 Task: Reply to email with the signature Bailey Nelson with the subject 'Congratulations' from softage.1@softage.net with the message 'Can you please provide more information about the new safety regulations?' with CC to softage.2@softage.net with an attached document Financial_report.xlsx
Action: Mouse moved to (1141, 185)
Screenshot: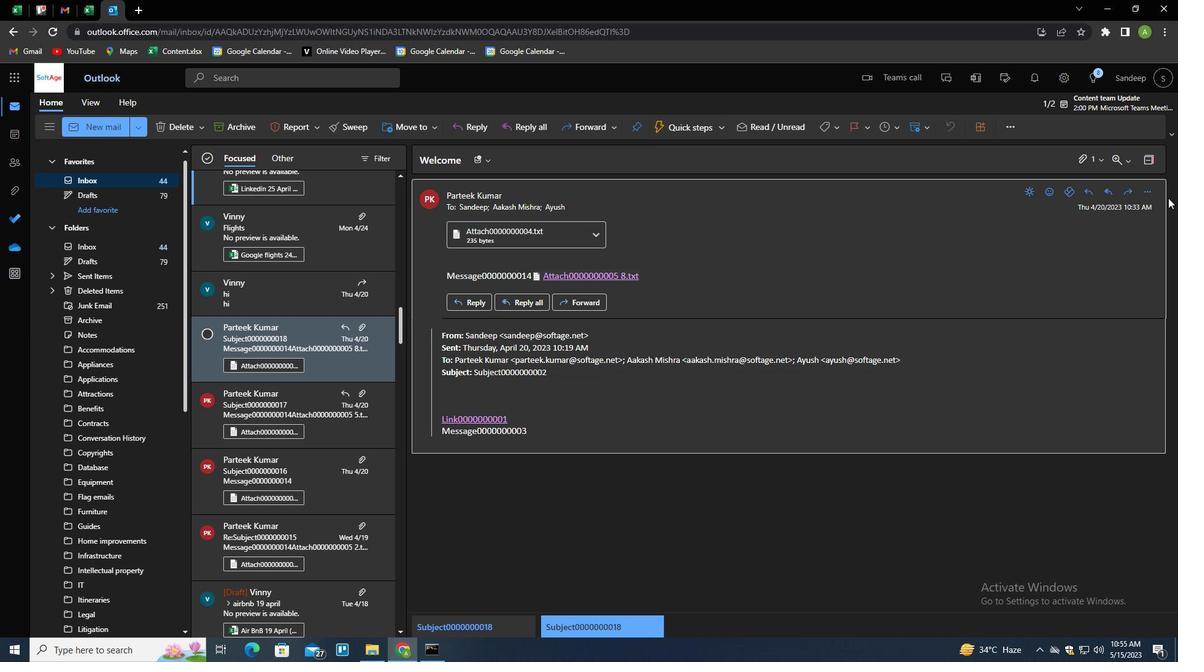 
Action: Mouse pressed left at (1141, 185)
Screenshot: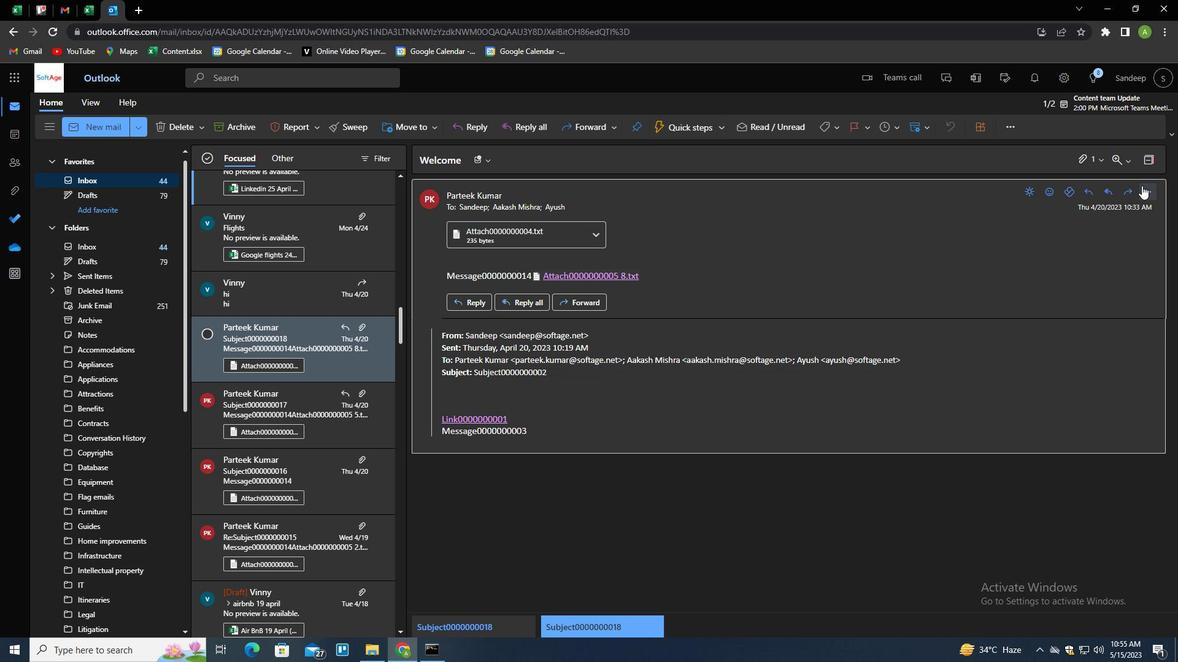 
Action: Mouse moved to (1074, 213)
Screenshot: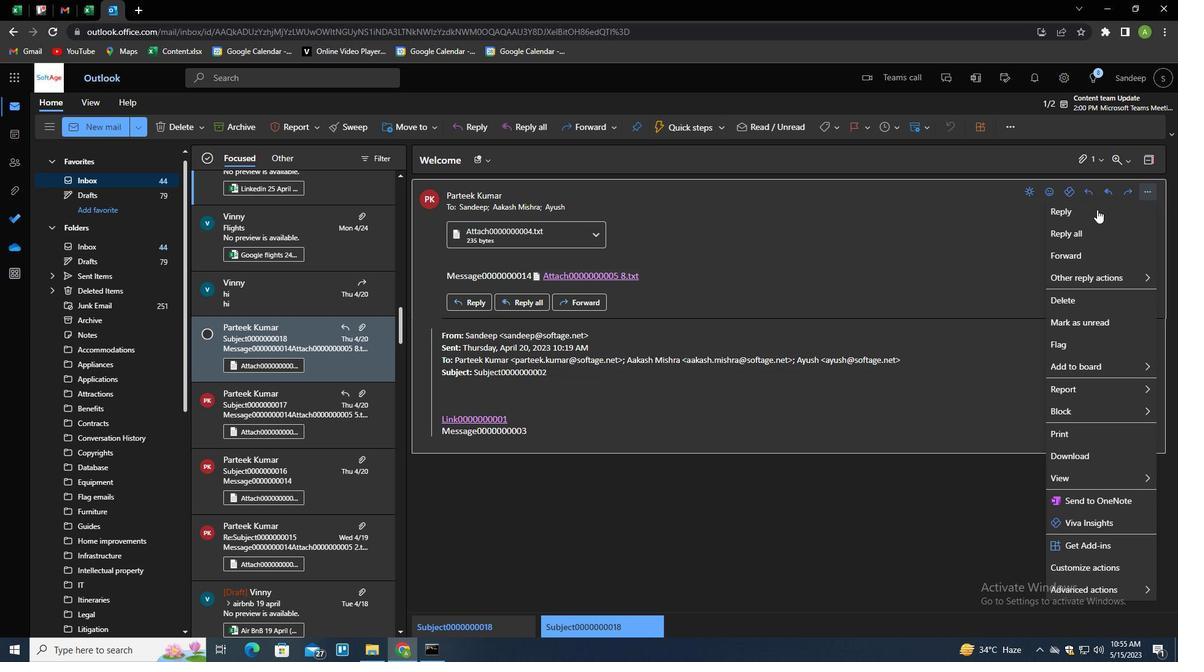
Action: Mouse pressed left at (1074, 213)
Screenshot: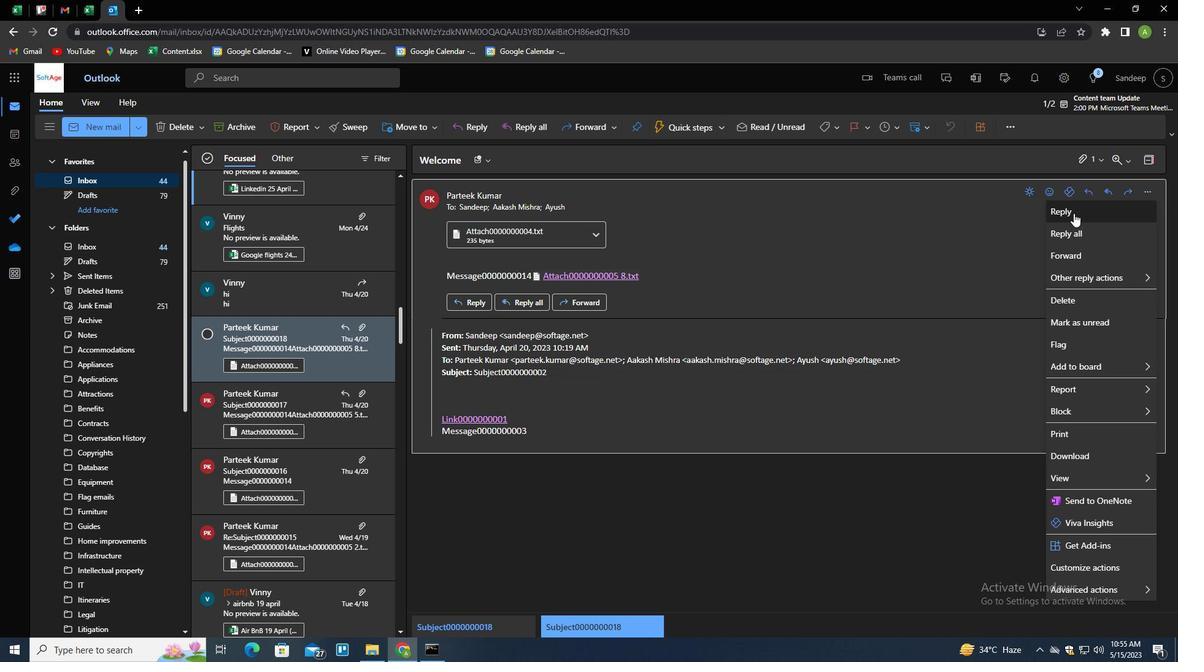 
Action: Mouse moved to (424, 352)
Screenshot: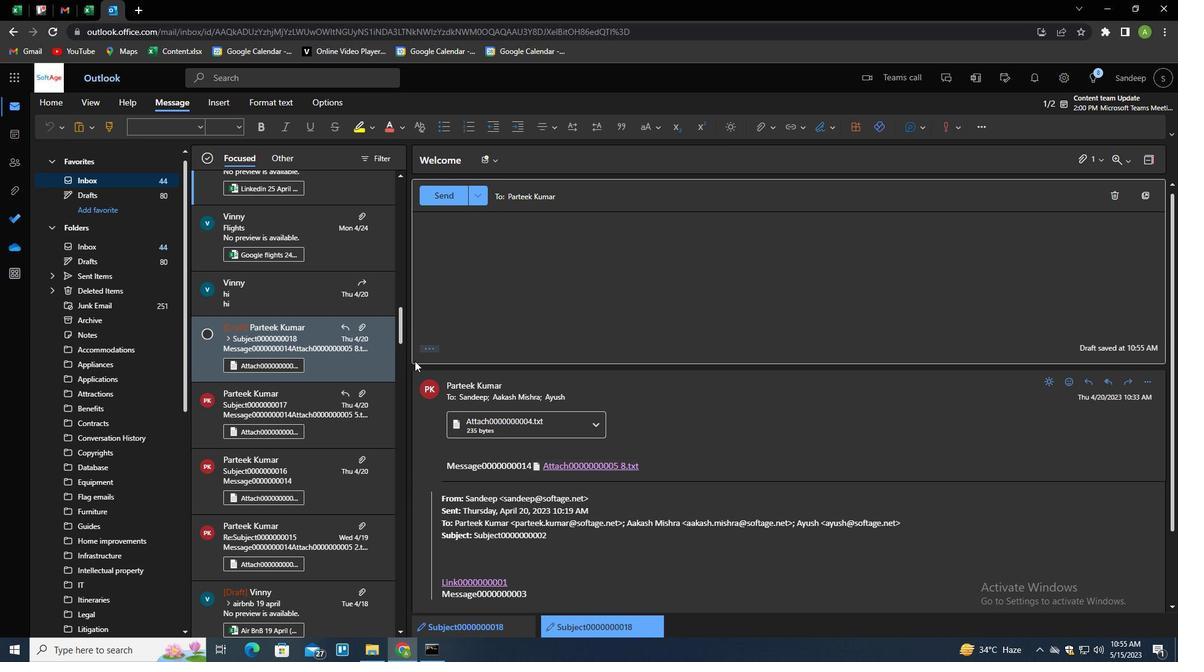 
Action: Mouse pressed left at (424, 352)
Screenshot: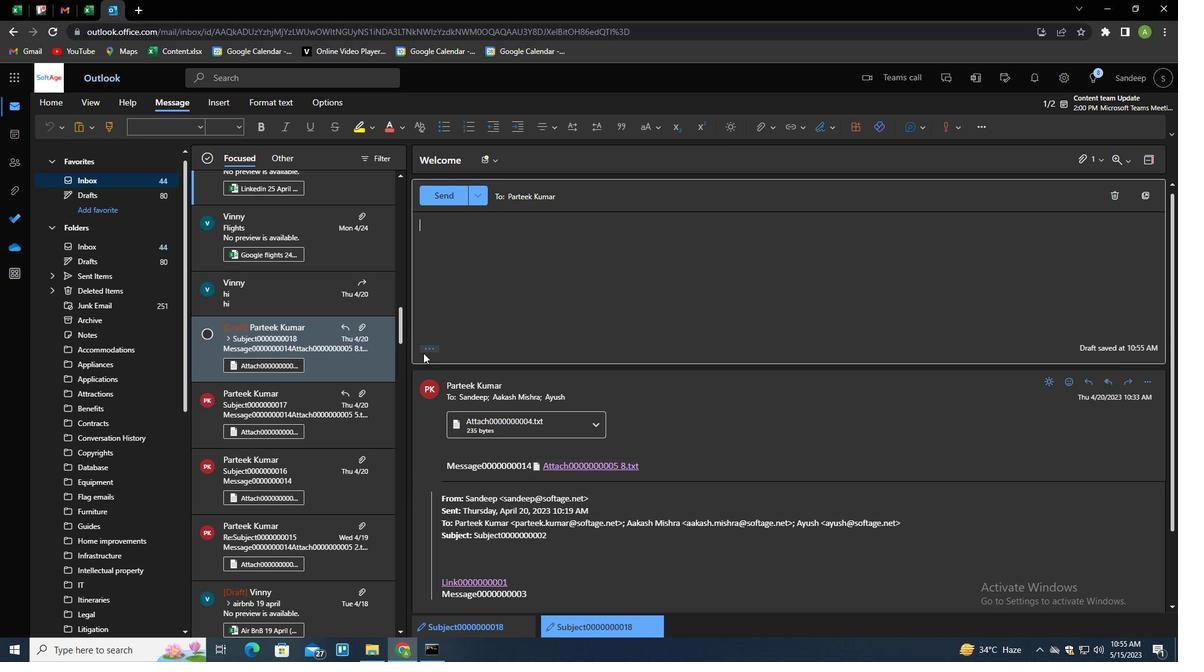 
Action: Mouse moved to (426, 349)
Screenshot: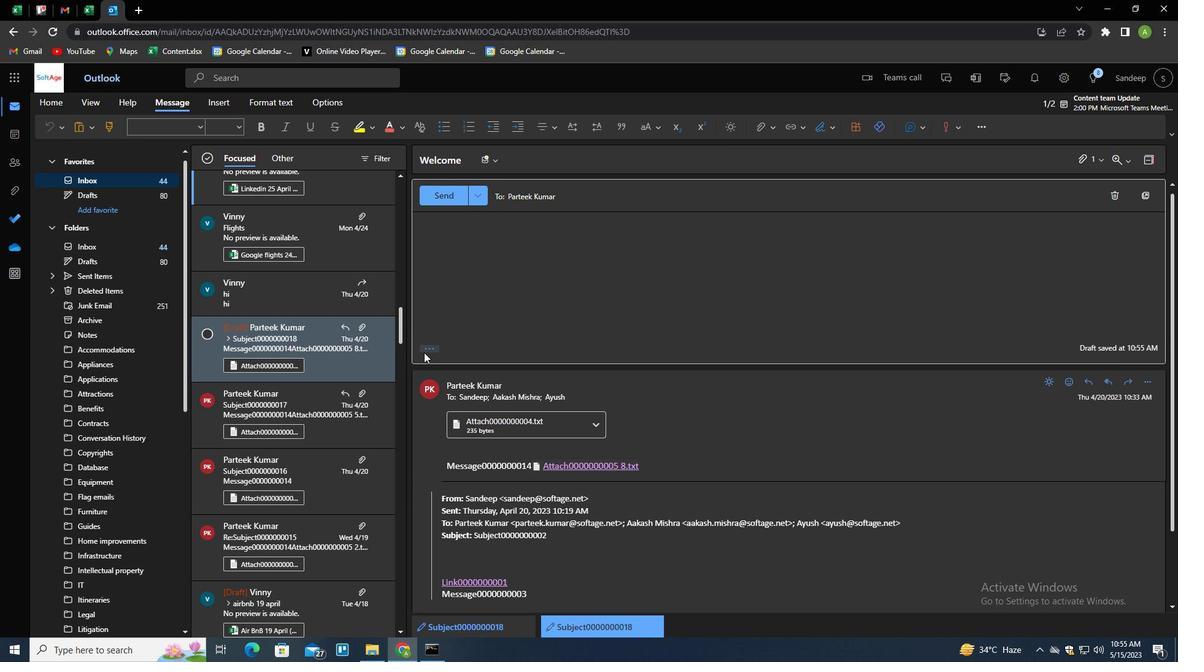 
Action: Mouse pressed left at (426, 349)
Screenshot: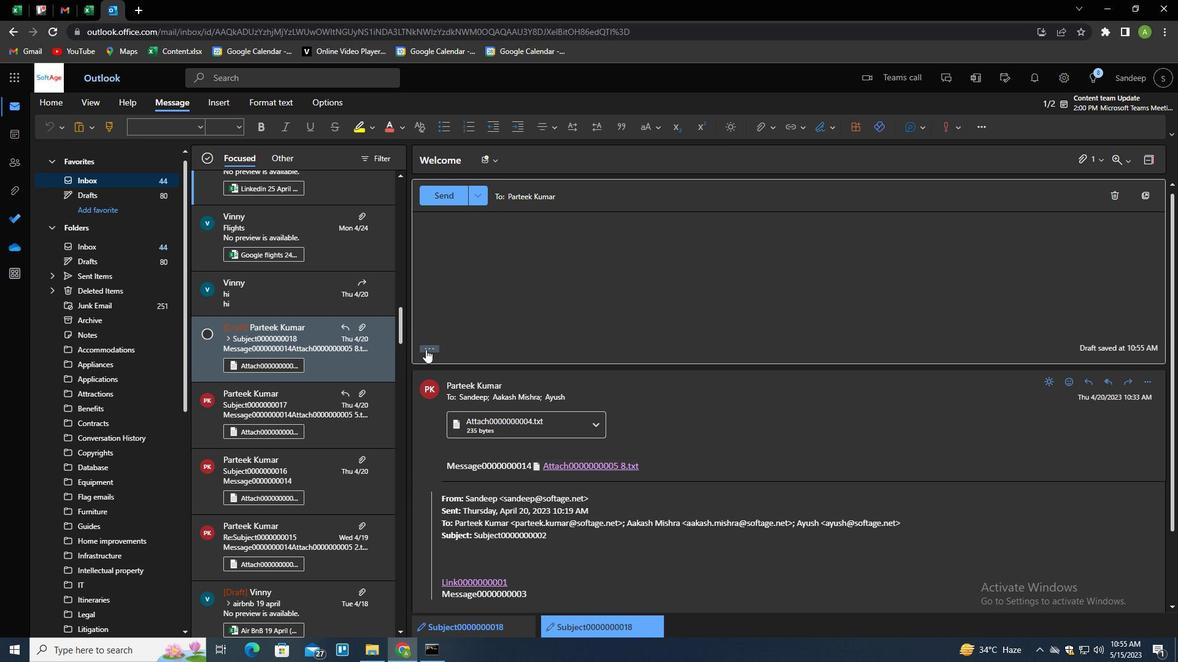 
Action: Mouse moved to (826, 130)
Screenshot: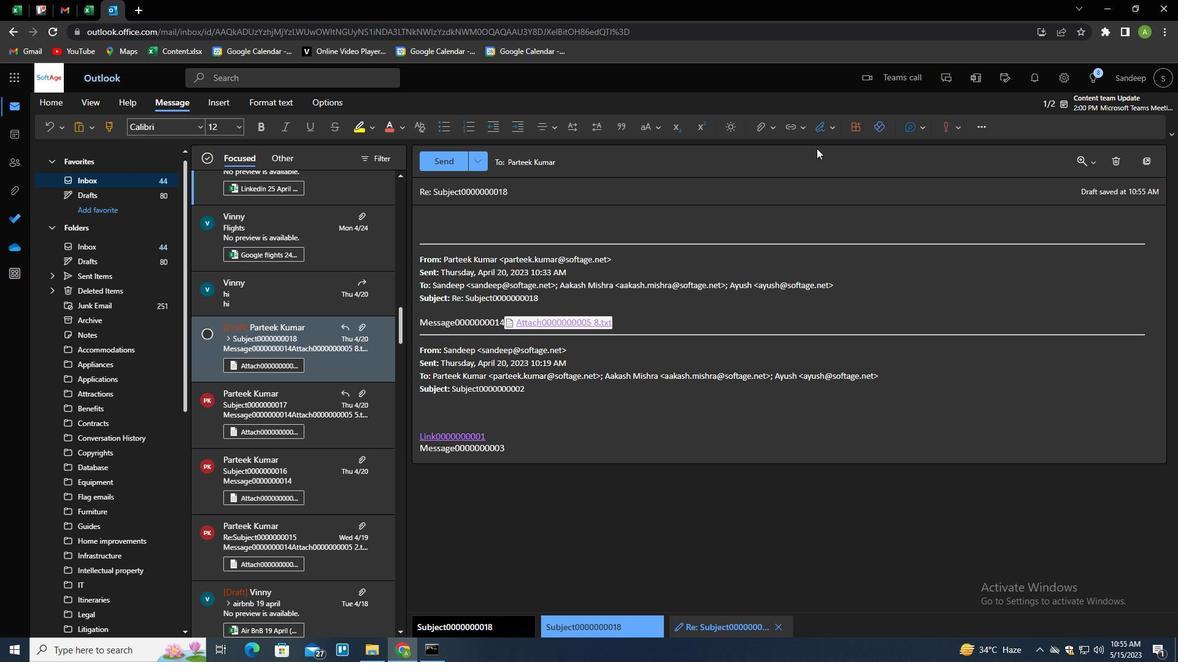 
Action: Mouse pressed left at (826, 130)
Screenshot: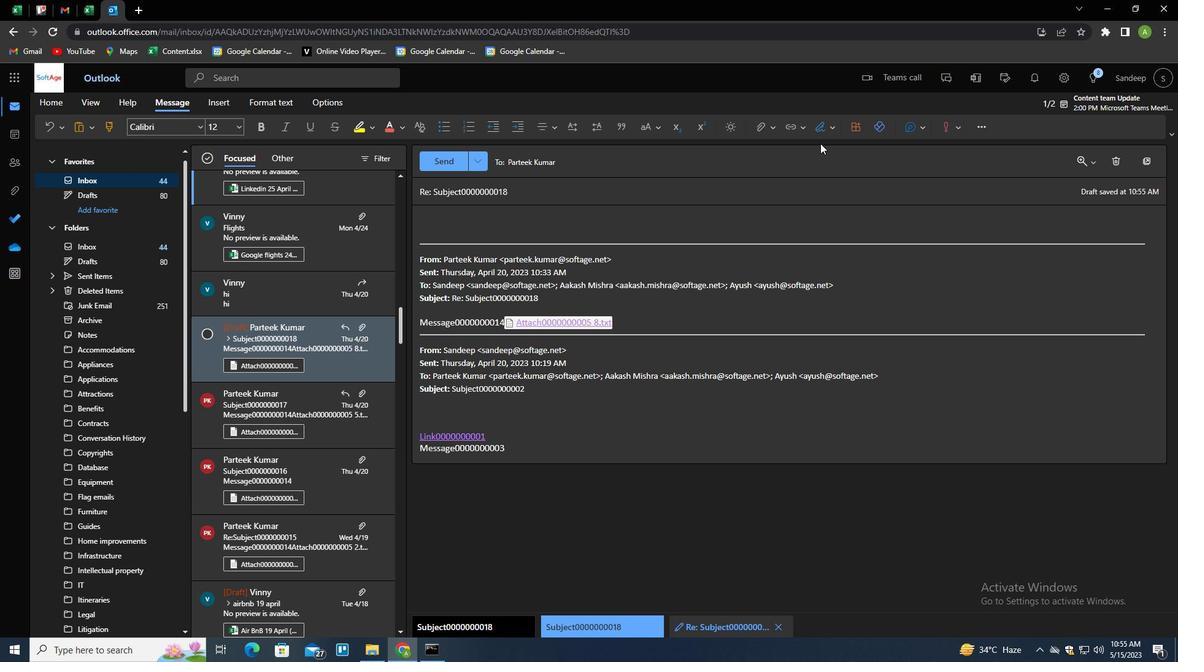 
Action: Mouse moved to (809, 173)
Screenshot: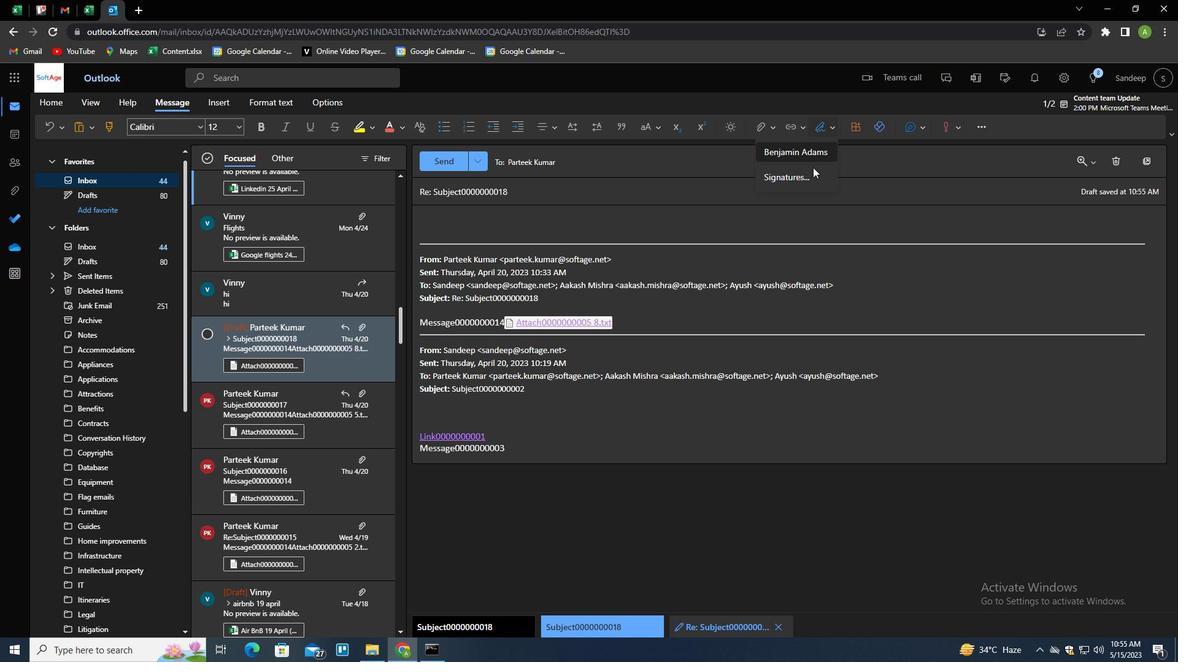 
Action: Mouse pressed left at (809, 173)
Screenshot: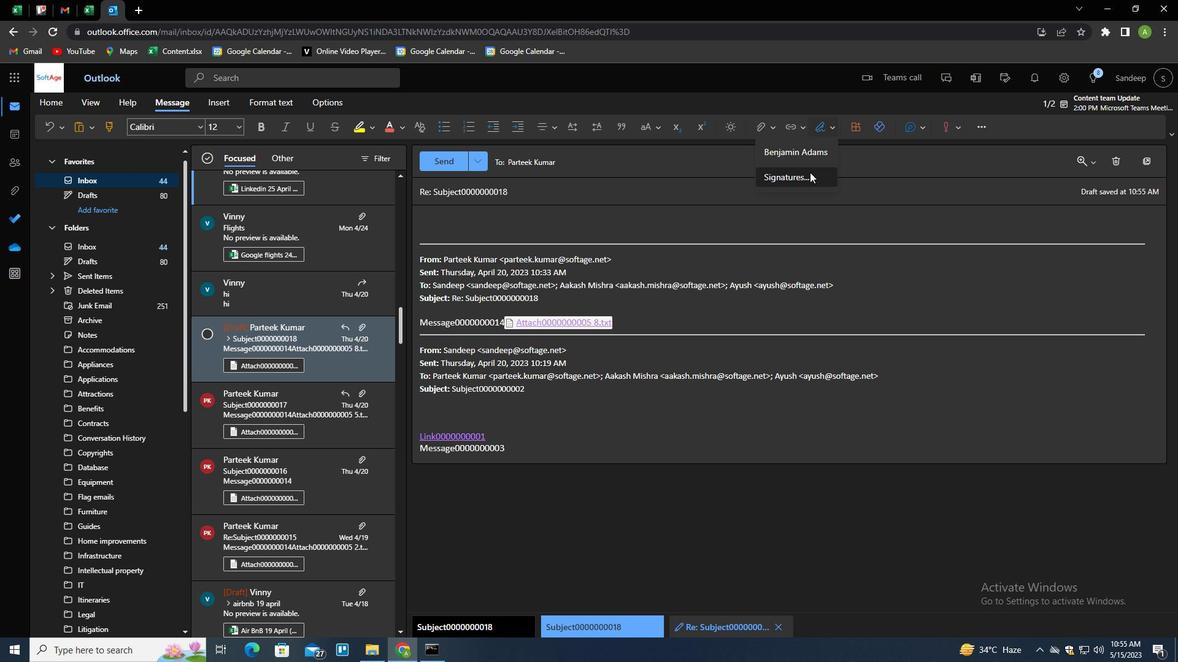 
Action: Mouse moved to (818, 217)
Screenshot: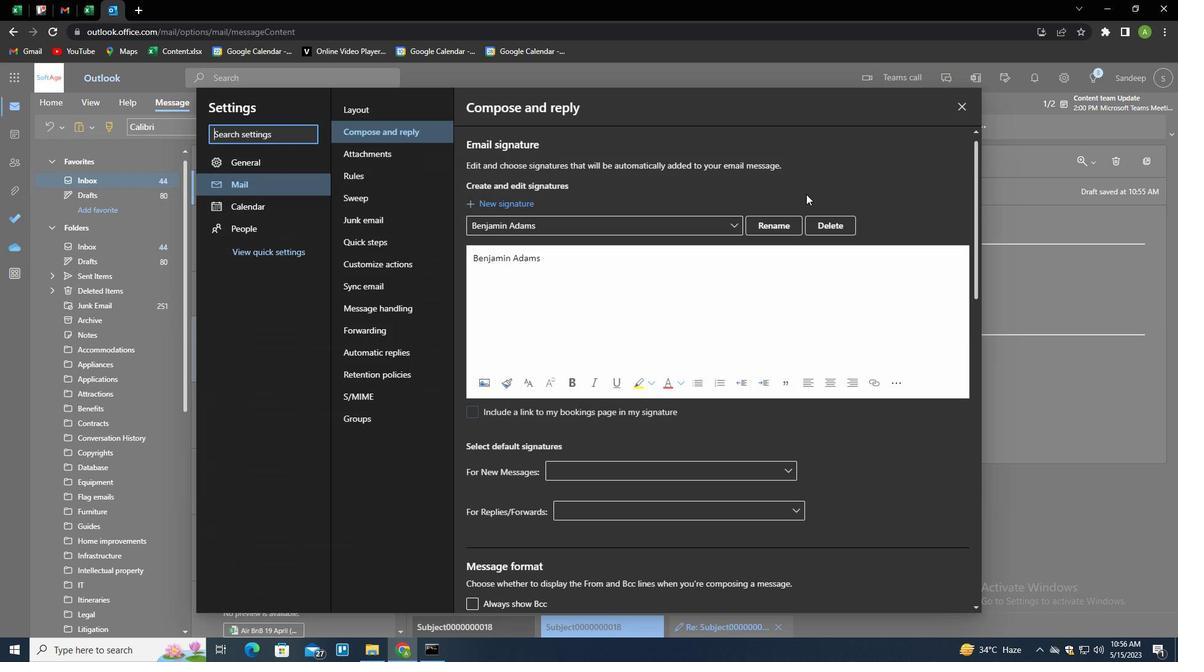 
Action: Mouse pressed left at (818, 217)
Screenshot: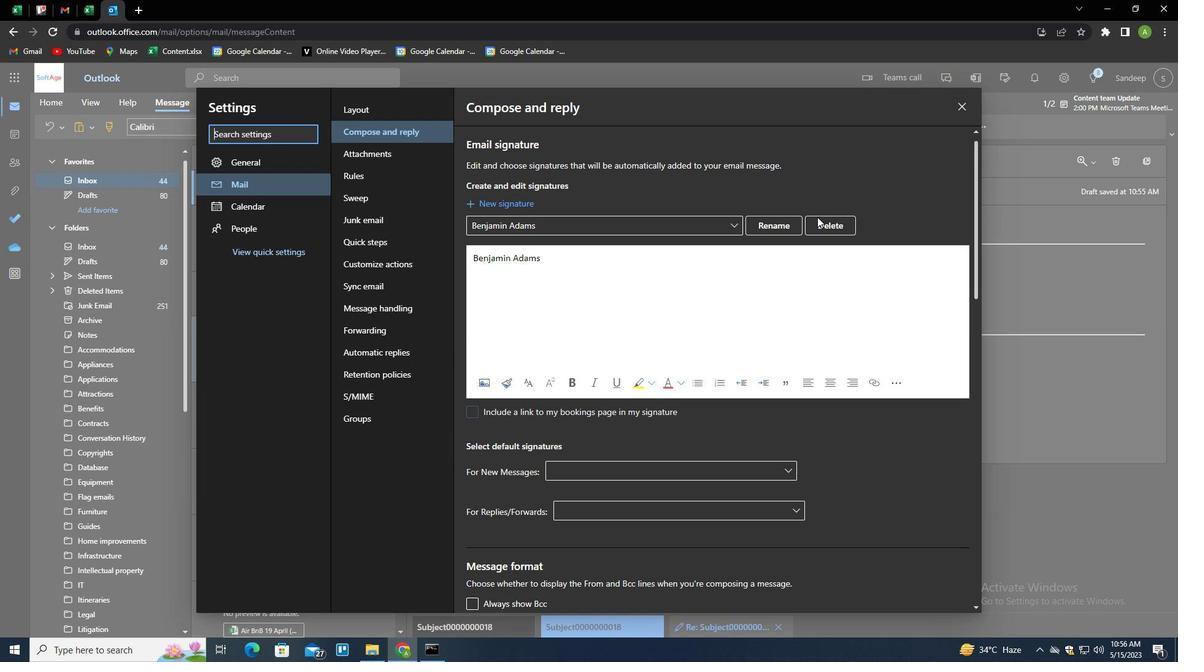
Action: Mouse moved to (820, 224)
Screenshot: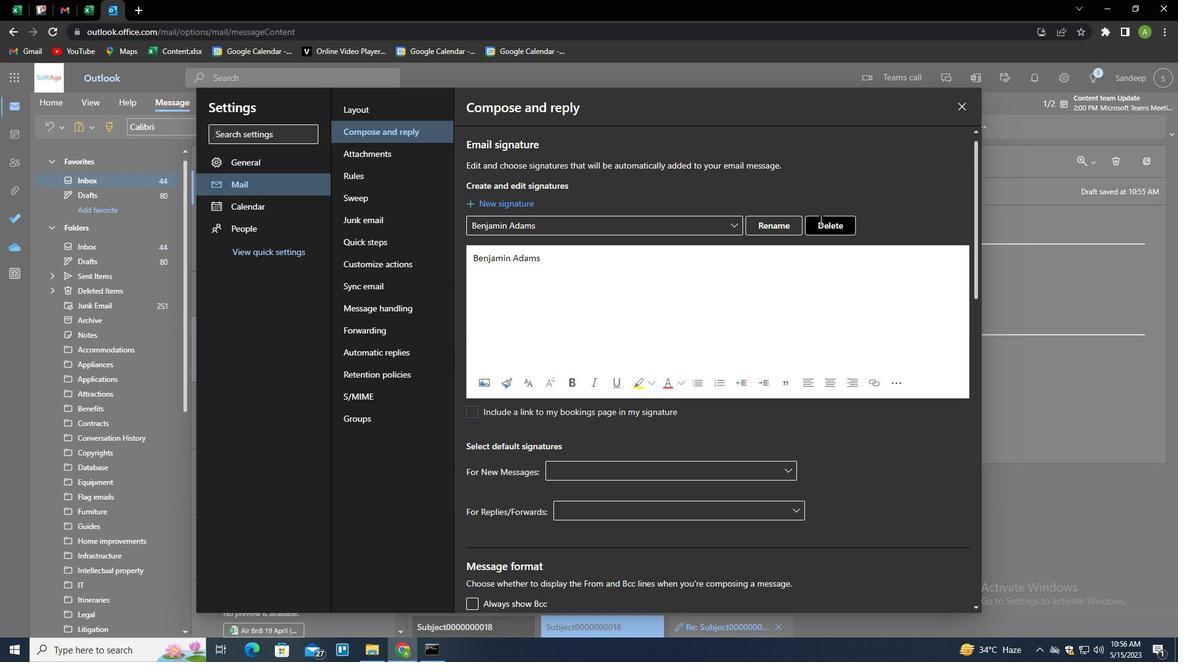 
Action: Mouse pressed left at (820, 224)
Screenshot: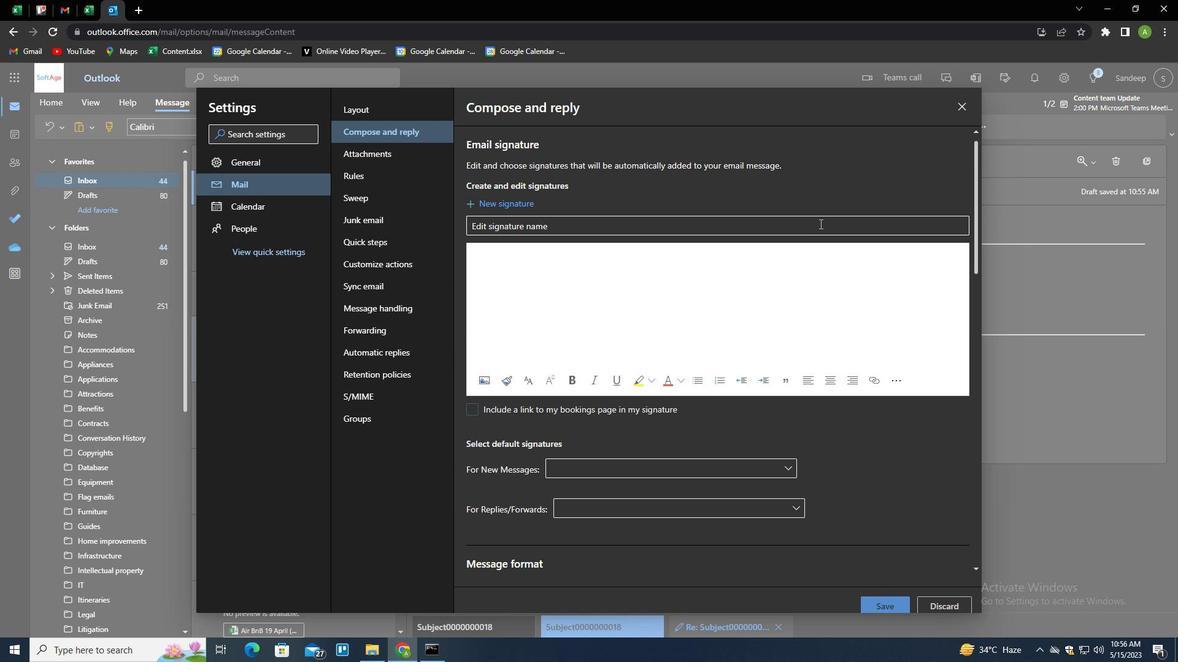 
Action: Key pressed <Key.shift>BAILEY<Key.space><Key.shift>NELSON<Key.tab><Key.shift><Key.shift><Key.shift><Key.shift><Key.shift><Key.shift><Key.shift><Key.shift><Key.shift><Key.shift><Key.shift><Key.shift><Key.shift><Key.shift><Key.shift><Key.shift><Key.shift><Key.shift><Key.shift><Key.shift><Key.shift><Key.shift><Key.shift><Key.shift><Key.shift>BAILEY<Key.space><Key.shift>NET<Key.backspace>LSOM<Key.backspace>N
Screenshot: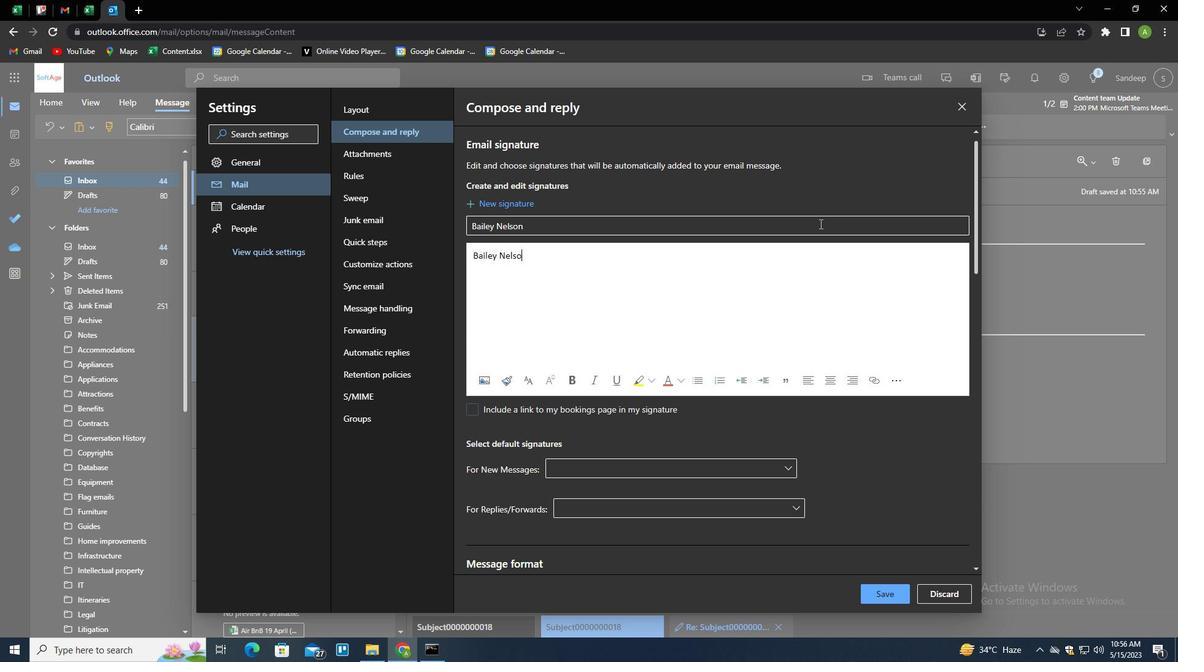 
Action: Mouse moved to (880, 592)
Screenshot: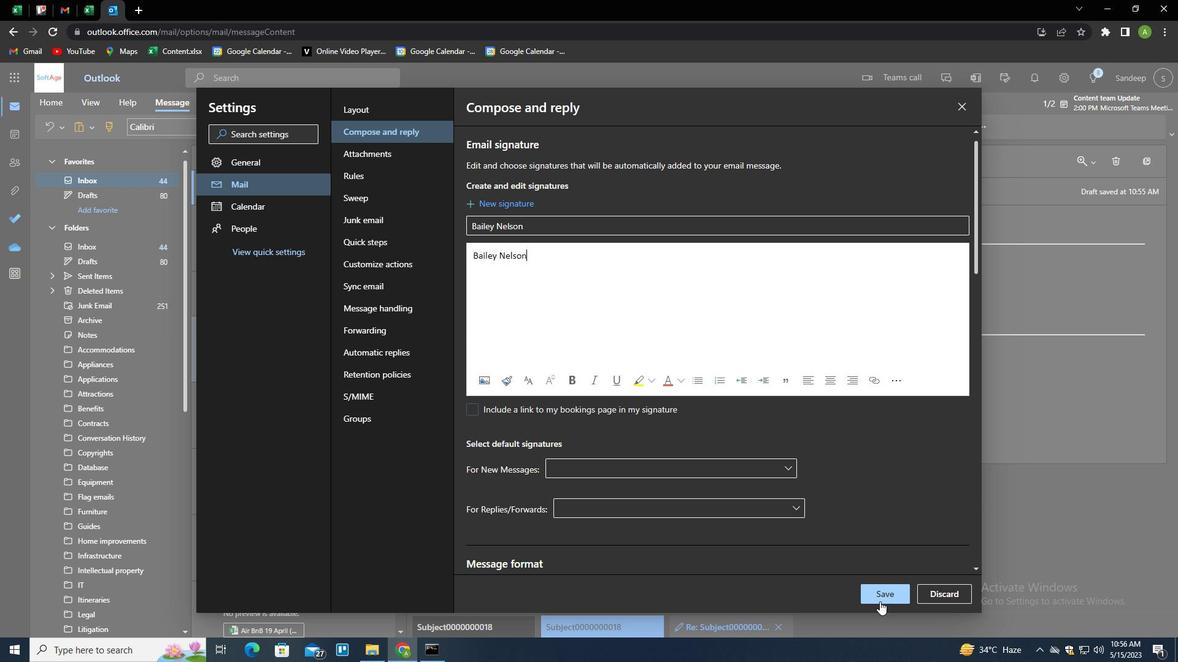 
Action: Mouse pressed left at (880, 592)
Screenshot: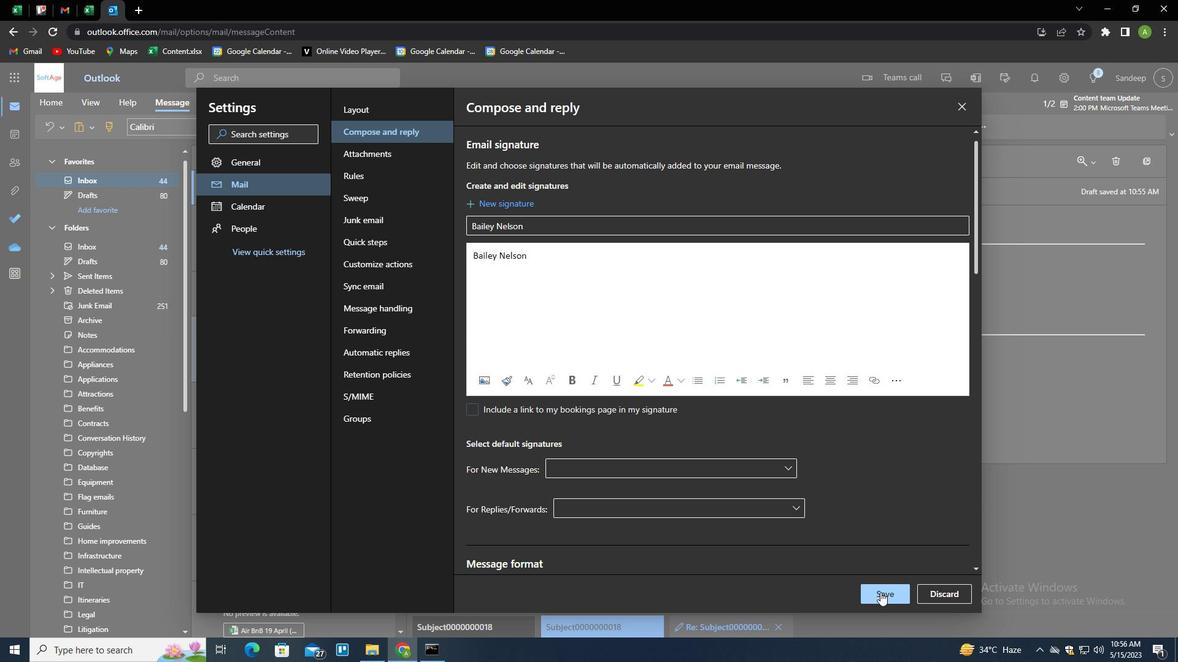 
Action: Mouse moved to (1044, 329)
Screenshot: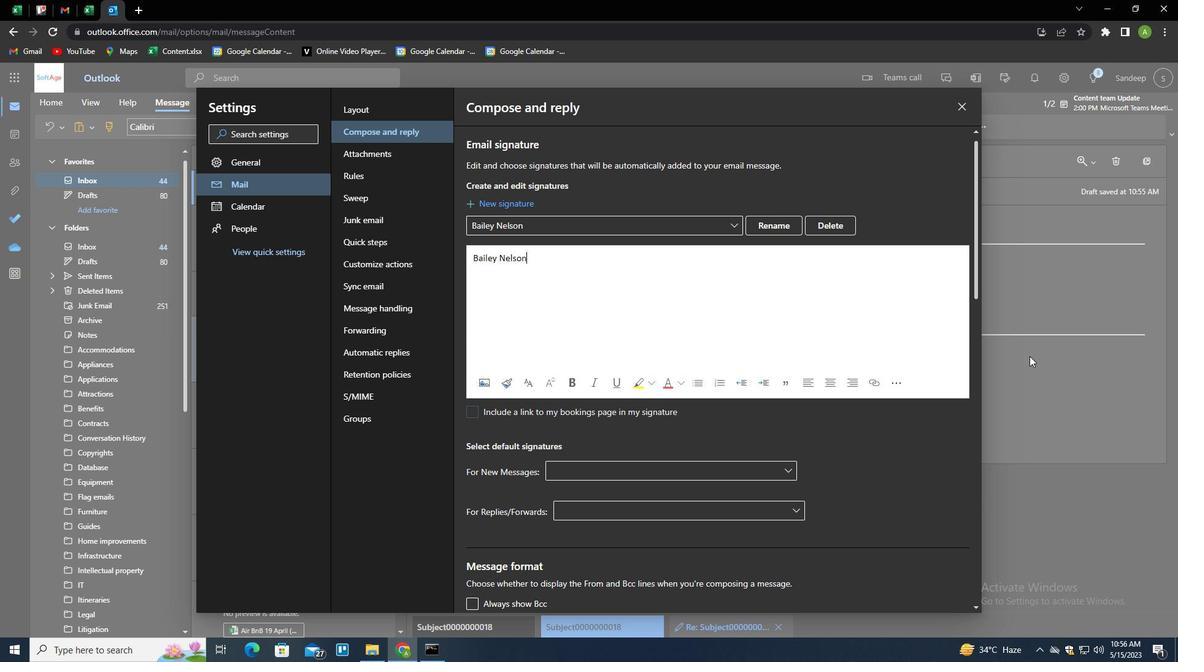 
Action: Mouse pressed left at (1044, 329)
Screenshot: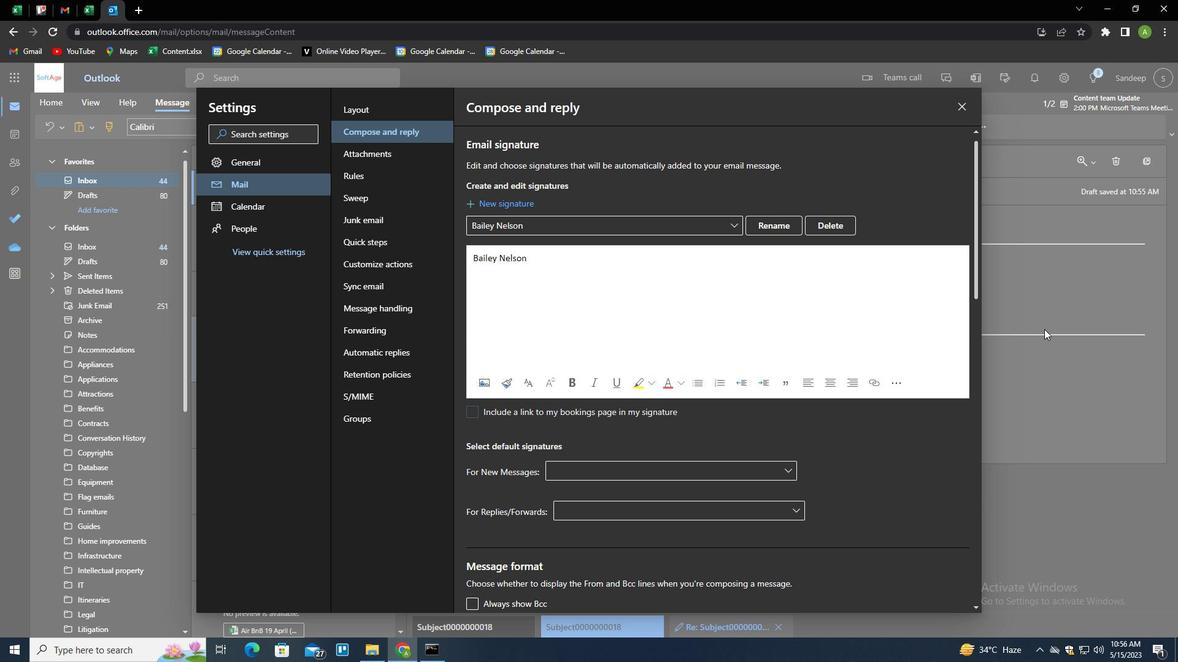 
Action: Mouse moved to (830, 125)
Screenshot: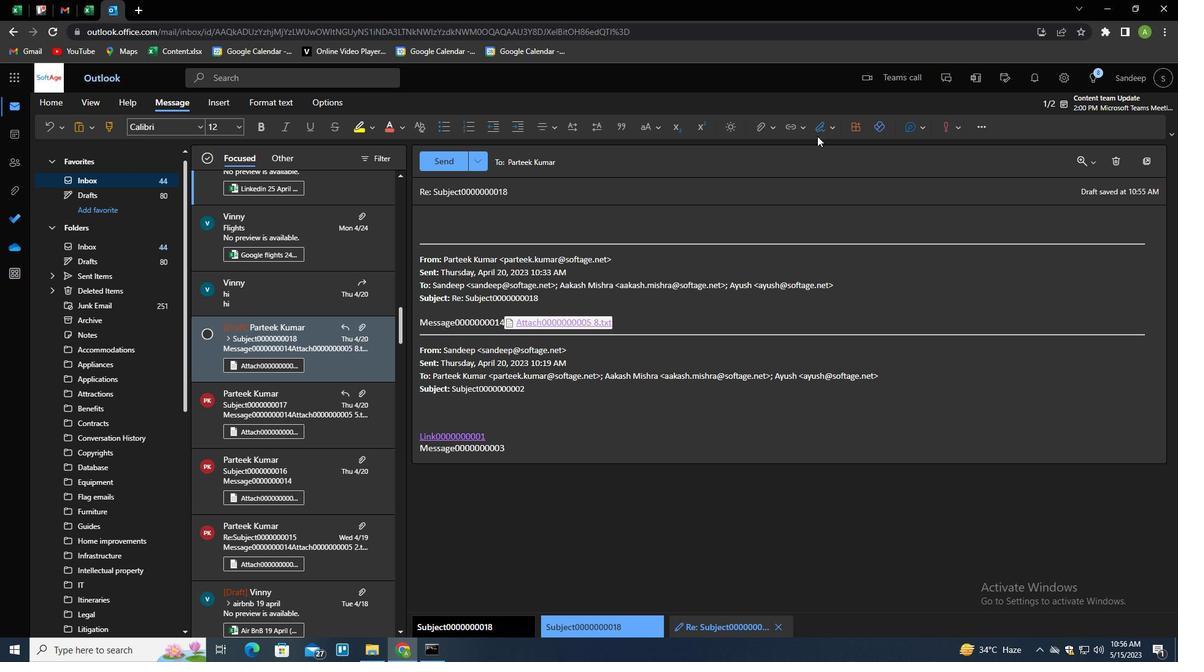 
Action: Mouse pressed left at (830, 125)
Screenshot: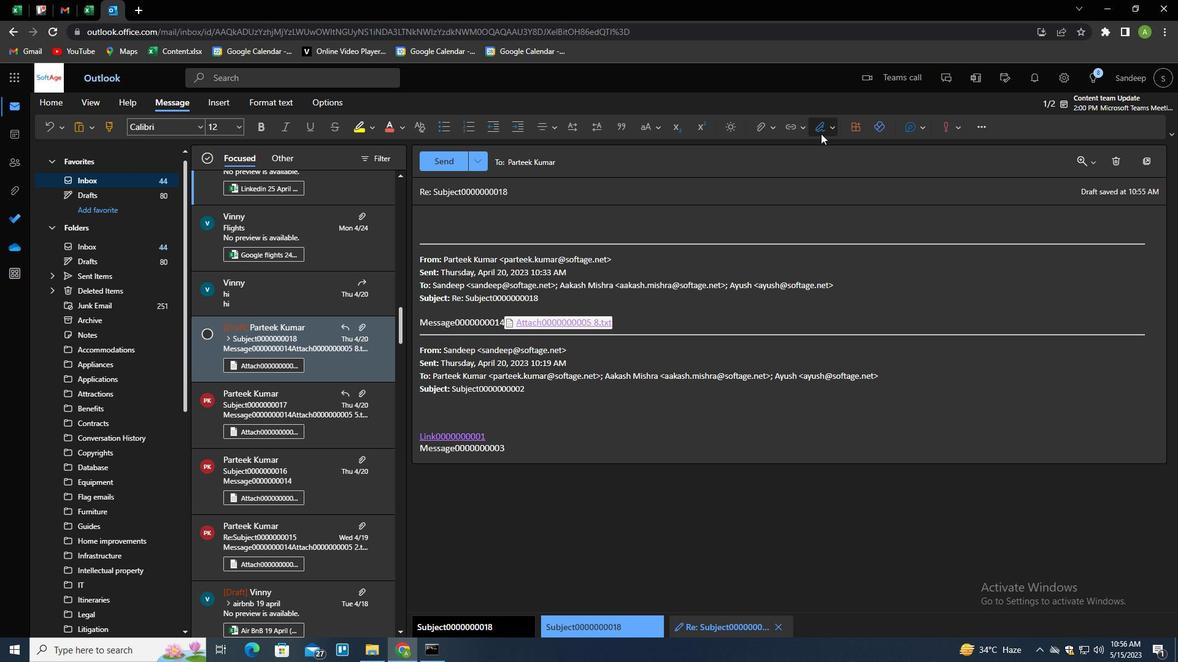 
Action: Mouse moved to (822, 148)
Screenshot: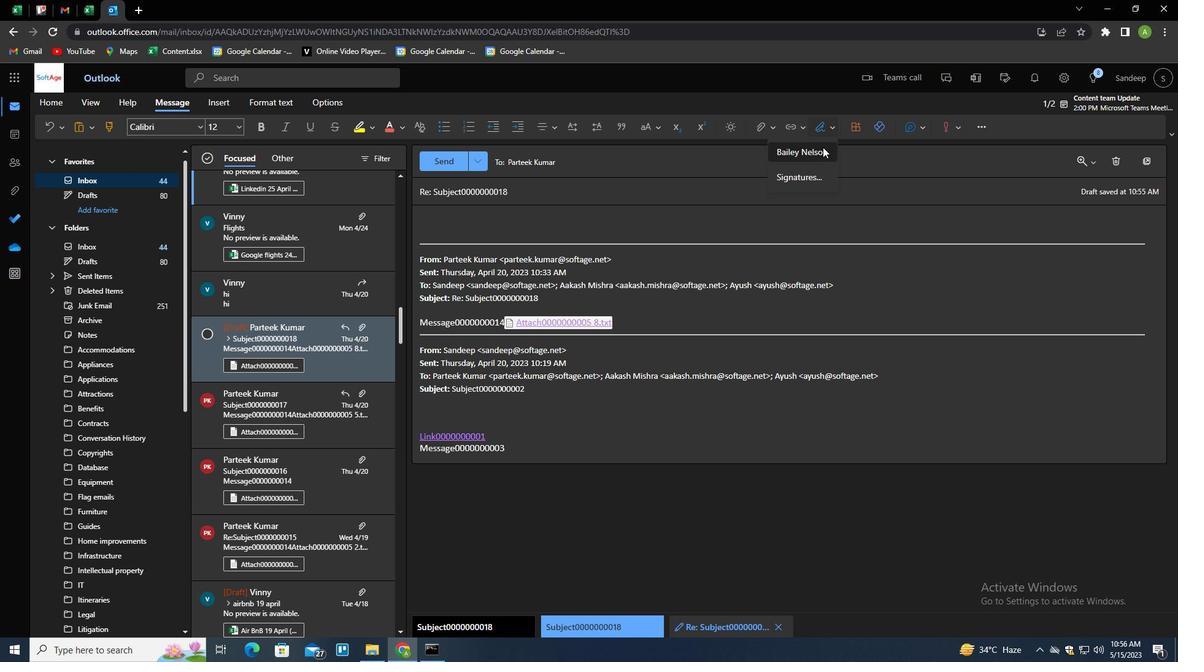 
Action: Mouse pressed left at (822, 148)
Screenshot: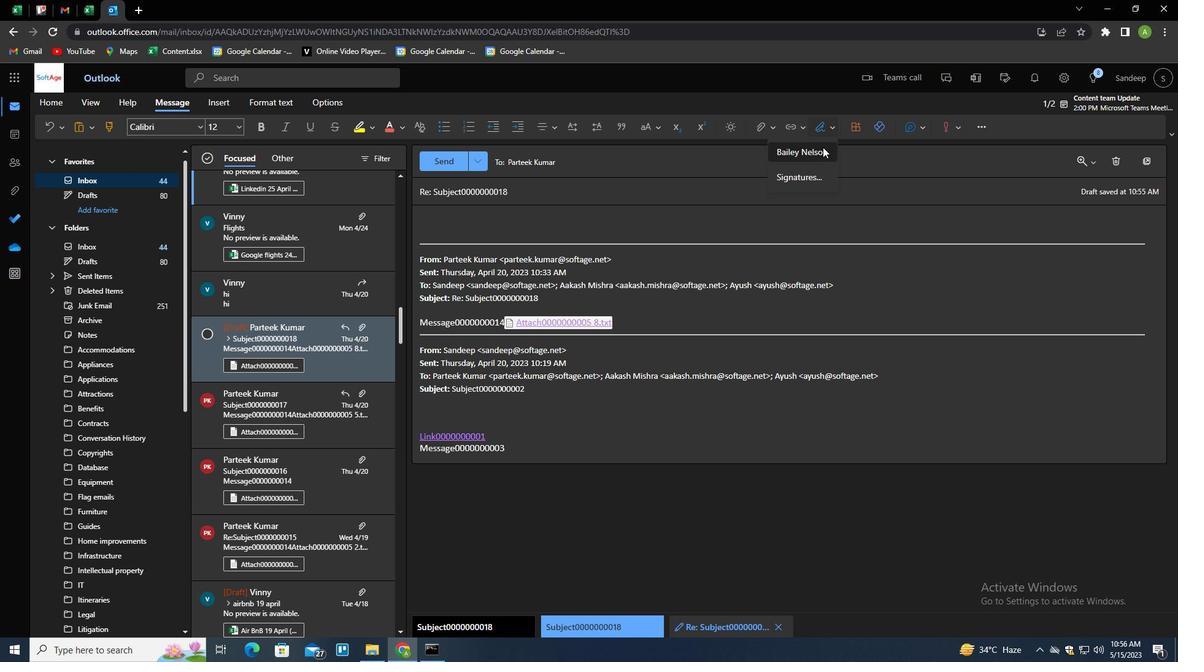 
Action: Mouse moved to (459, 193)
Screenshot: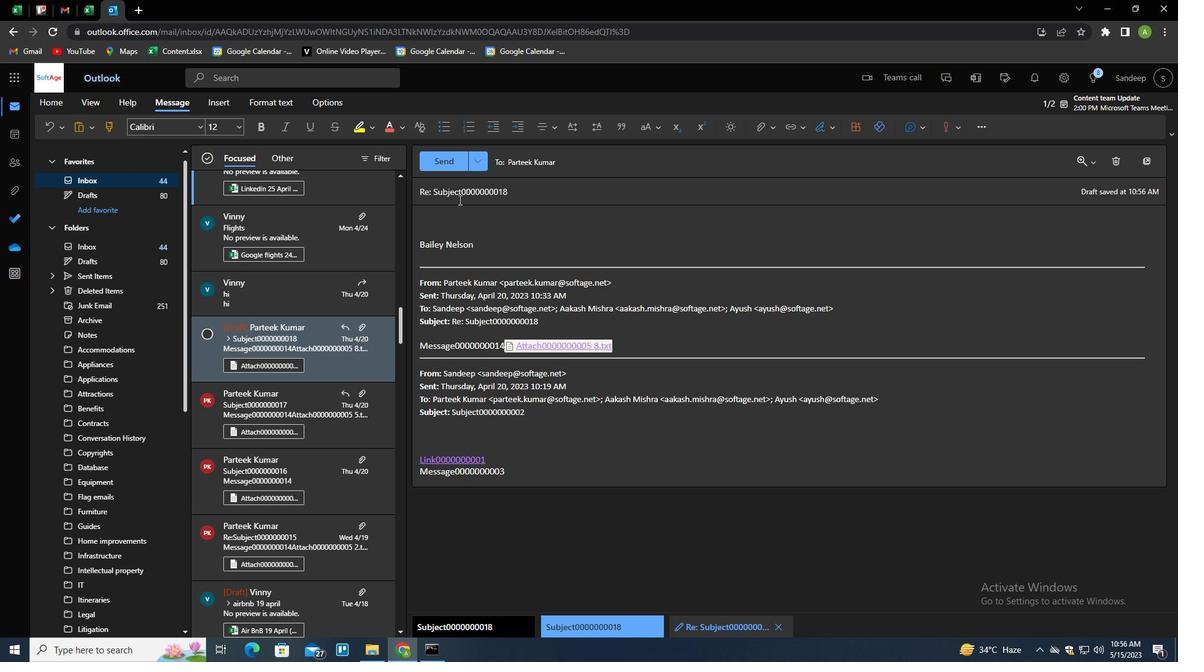 
Action: Mouse pressed left at (459, 193)
Screenshot: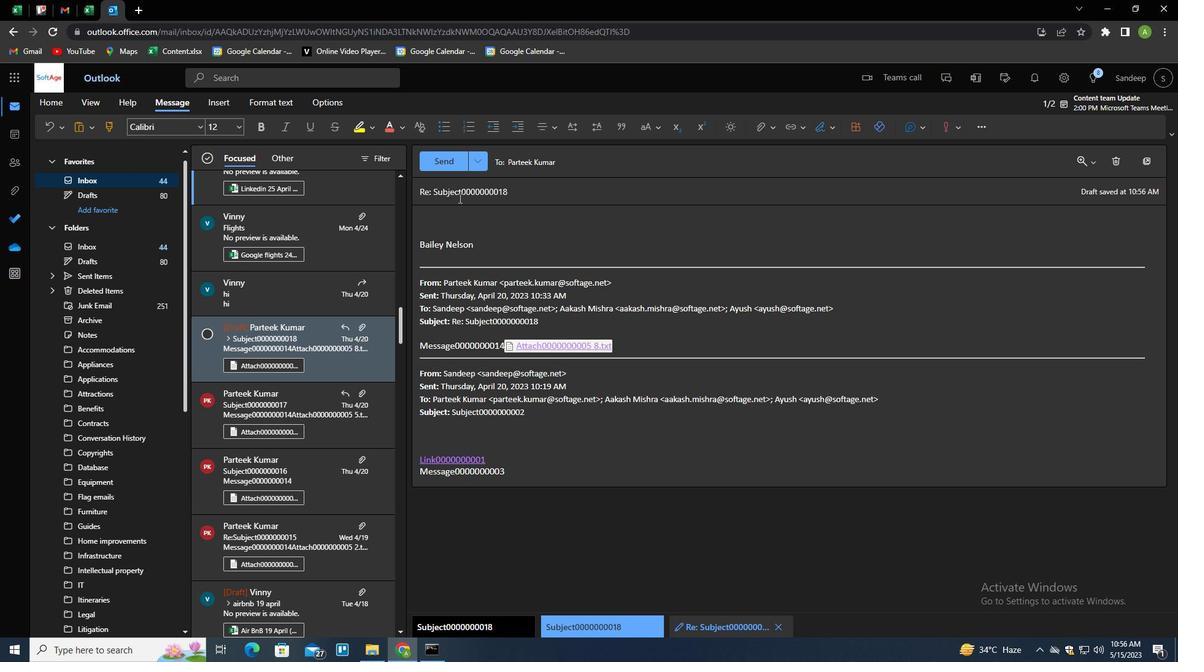 
Action: Mouse pressed left at (459, 193)
Screenshot: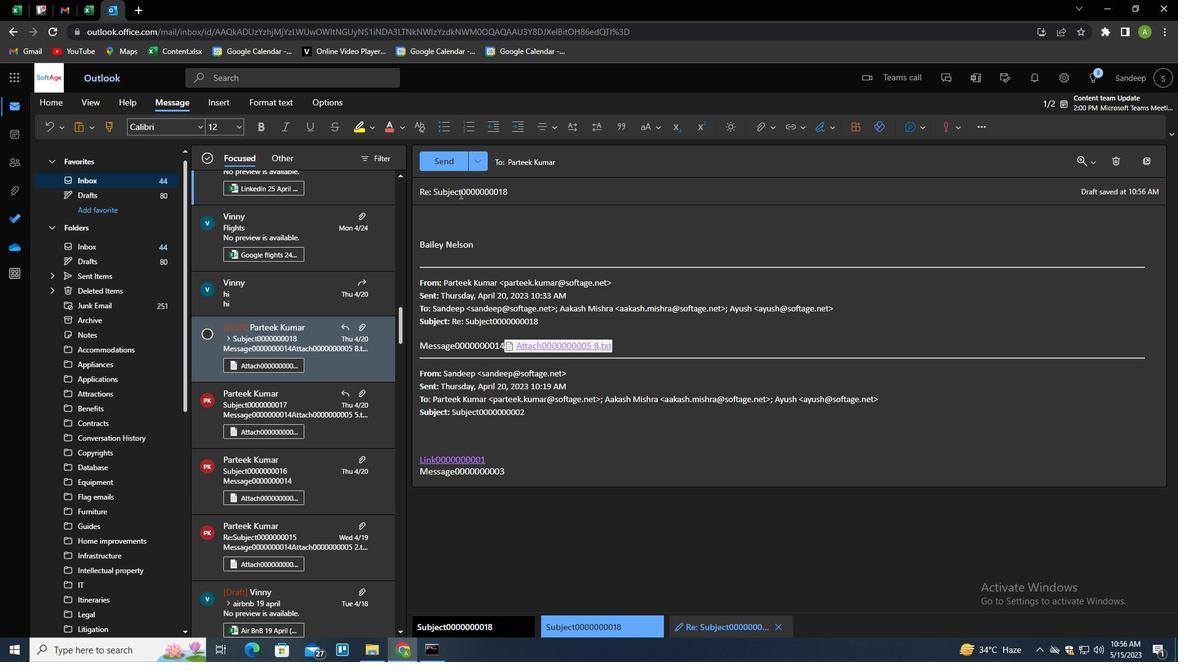 
Action: Mouse pressed left at (459, 193)
Screenshot: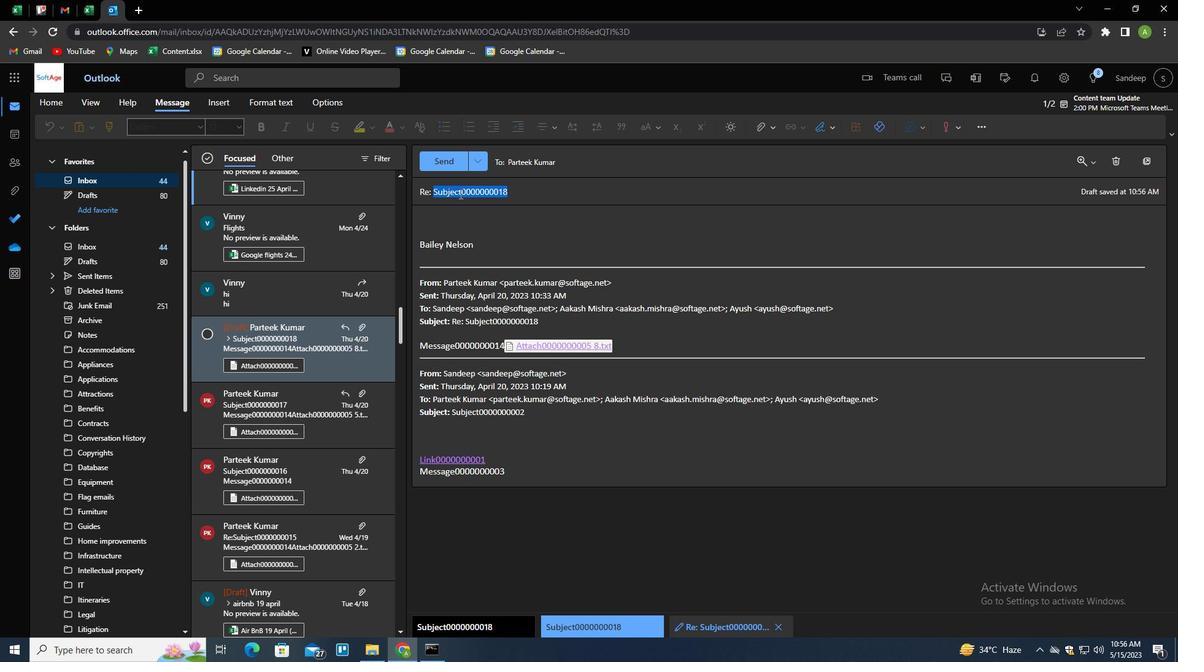 
Action: Mouse pressed left at (459, 193)
Screenshot: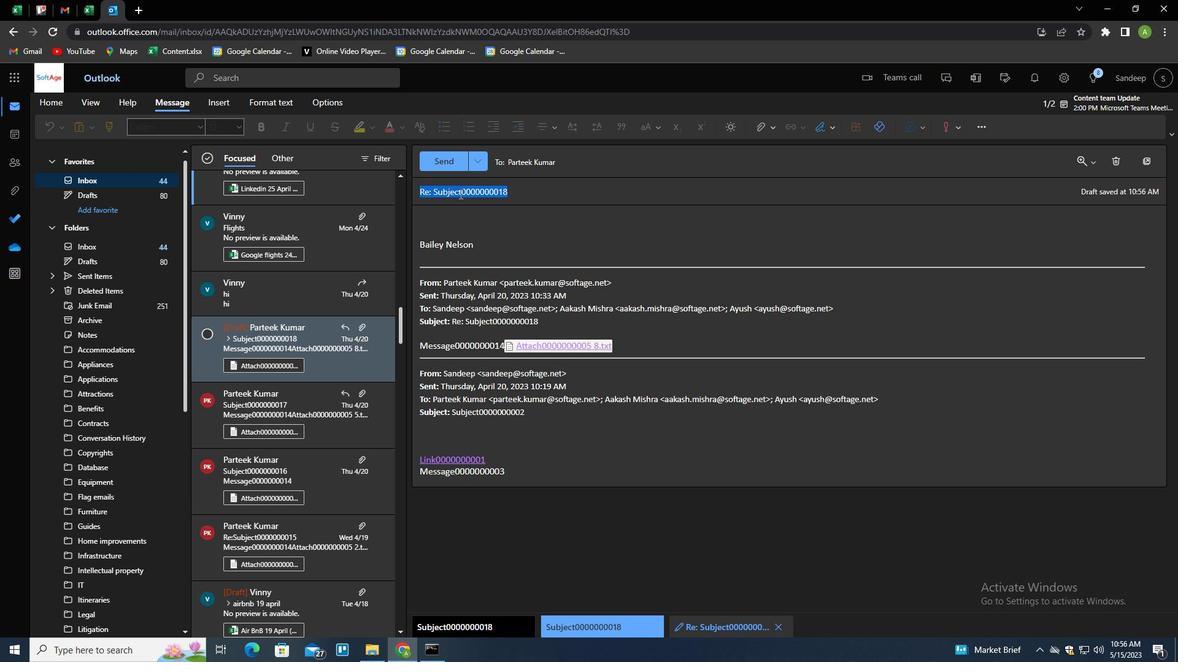 
Action: Key pressed <Key.shift>CONGRATULATIONS
Screenshot: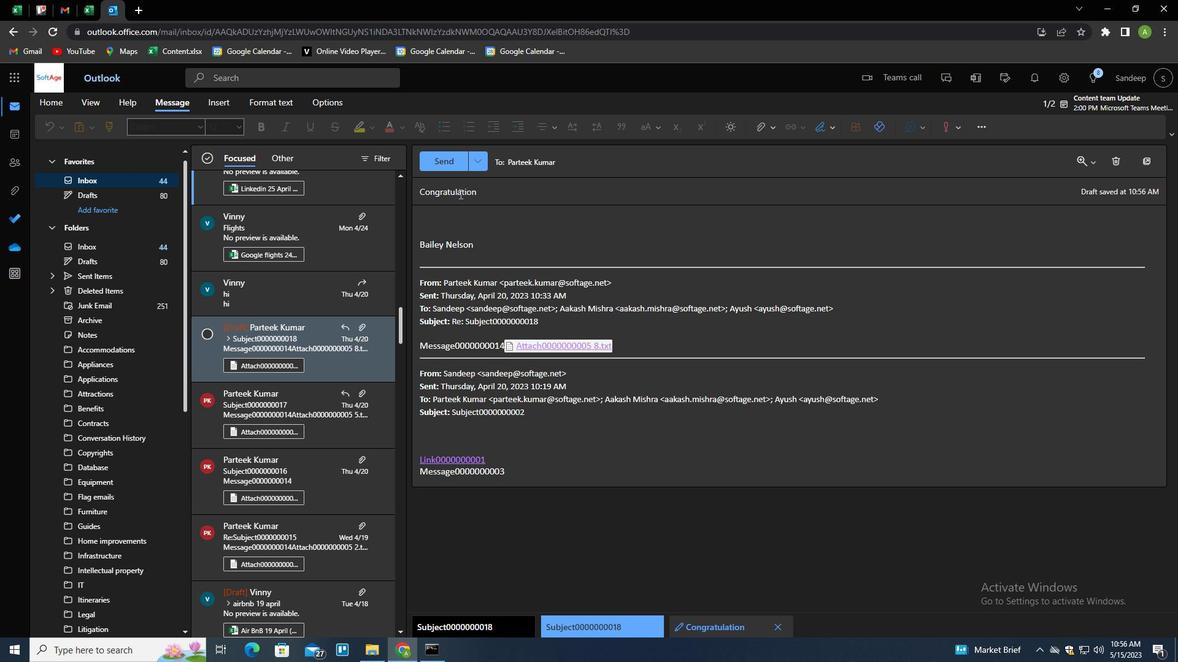 
Action: Mouse moved to (573, 192)
Screenshot: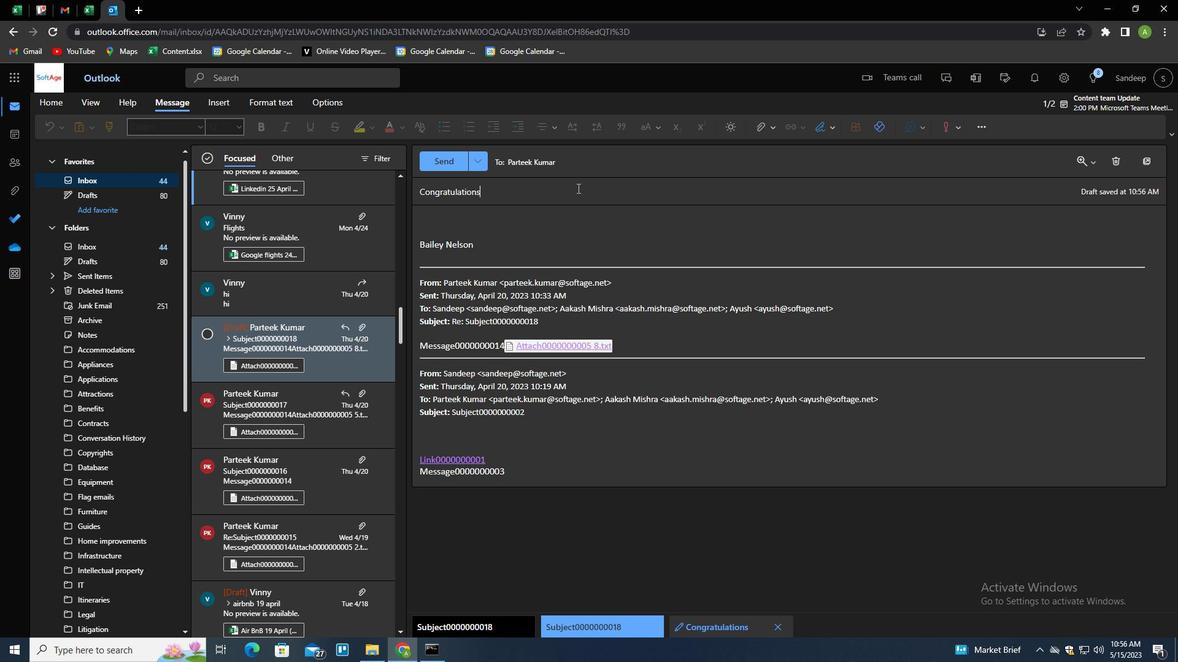 
Action: Key pressed <Key.tab><Key.shift>CAN<Key.space>YOU<Key.space>PLES<Key.backspace>ASE<Key.space>PROVIDE<Key.space>MORE<Key.space>INFORMATION<Key.space>ABOUT<Key.space>THE<Key.space>NEW<Key.space>SAFETY<Key.space>REGUALTIONS<Key.shift>?
Screenshot: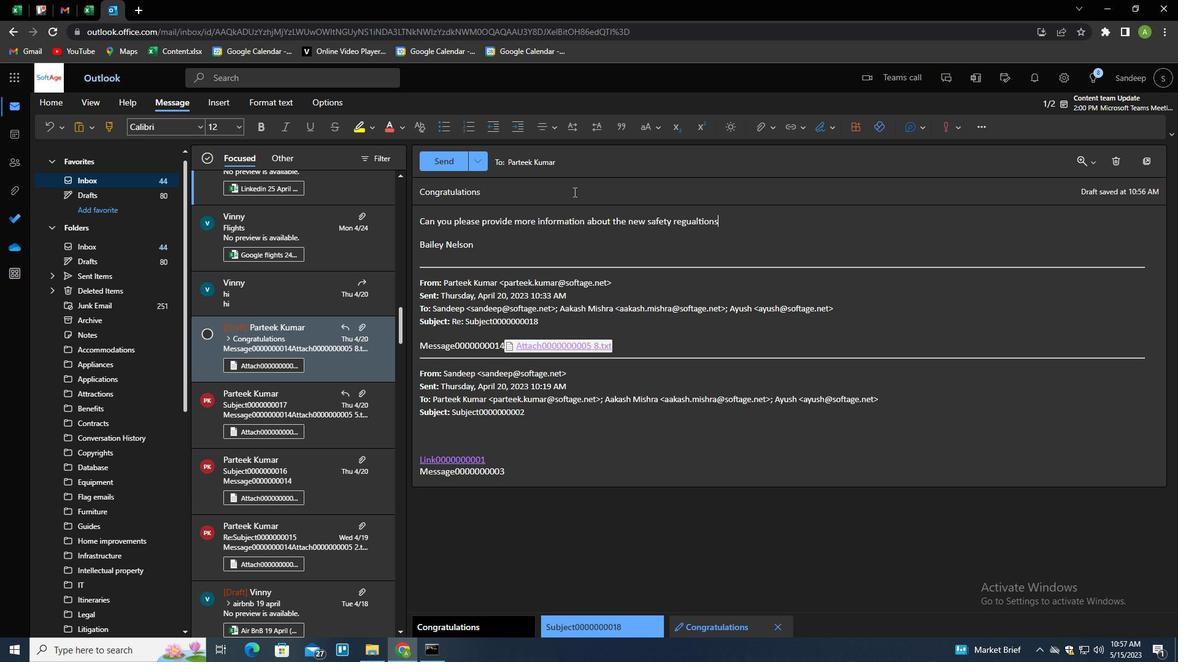 
Action: Mouse moved to (567, 165)
Screenshot: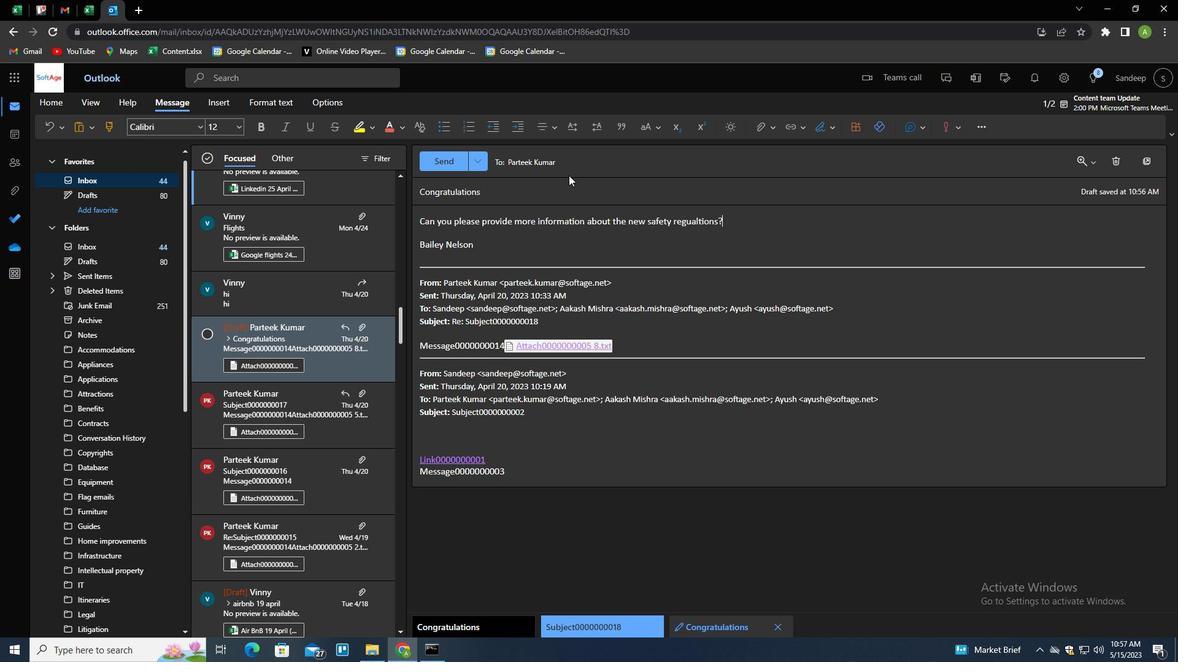
Action: Mouse pressed left at (567, 165)
Screenshot: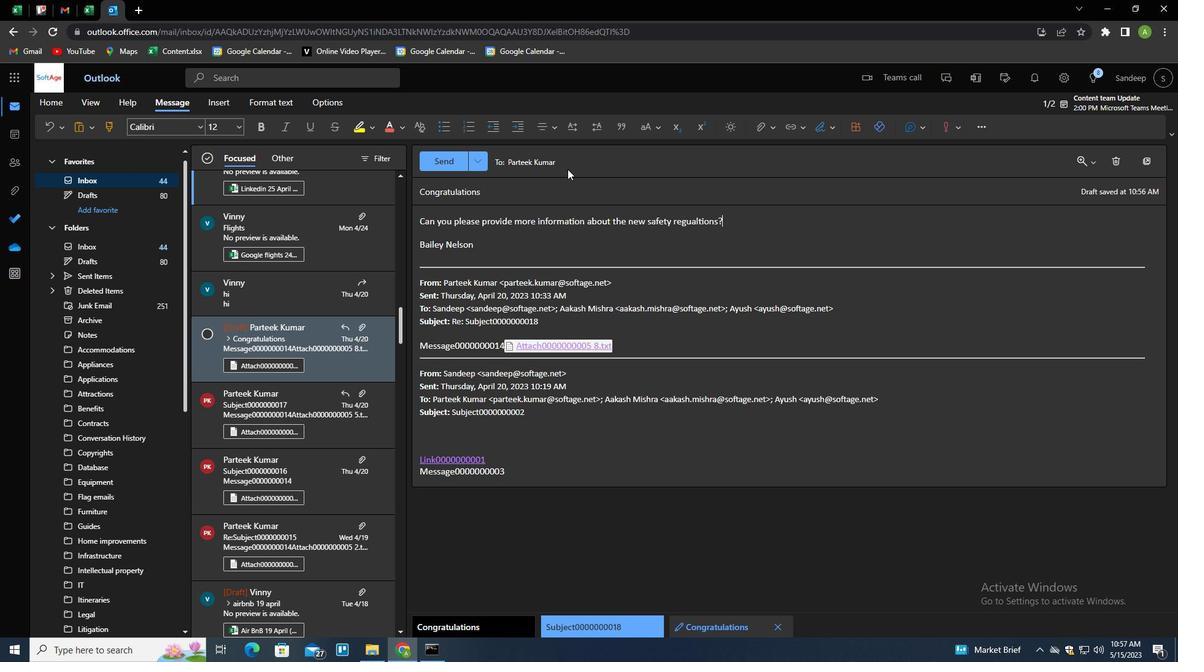 
Action: Mouse moved to (574, 195)
Screenshot: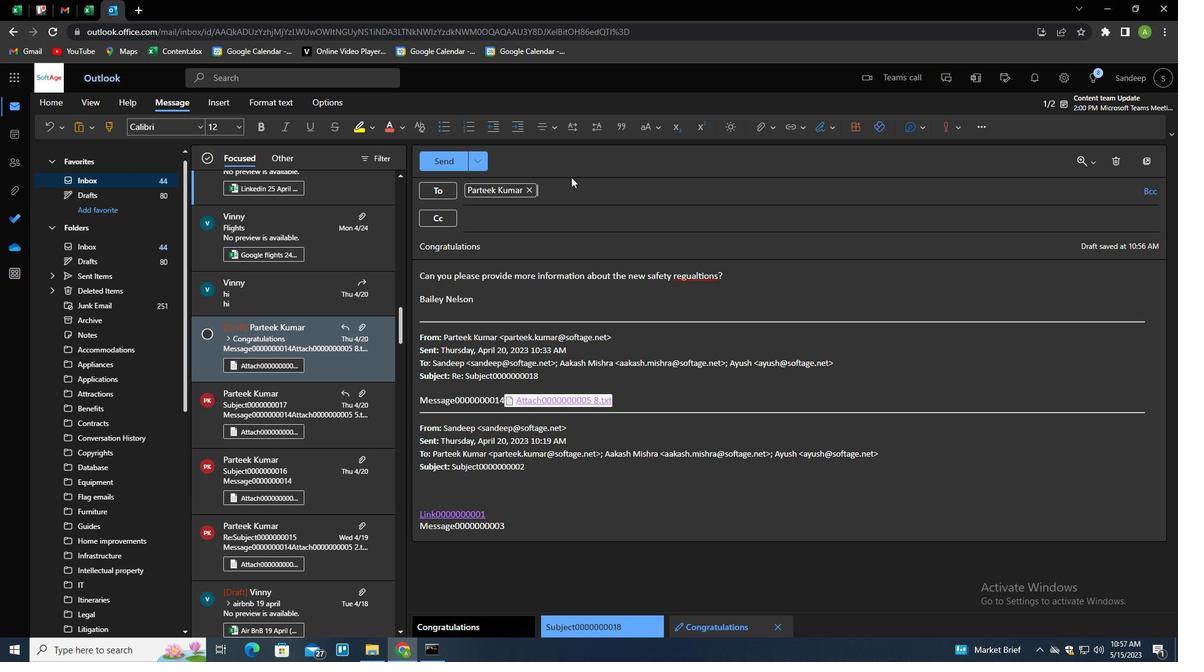
Action: Key pressed <Key.shift_r><Key.enter><Key.tab>SOFTAGE.SO<Key.backspace><Key.backspace>2<Key.shift>@SOFTAGE.NET<Key.enter>
Screenshot: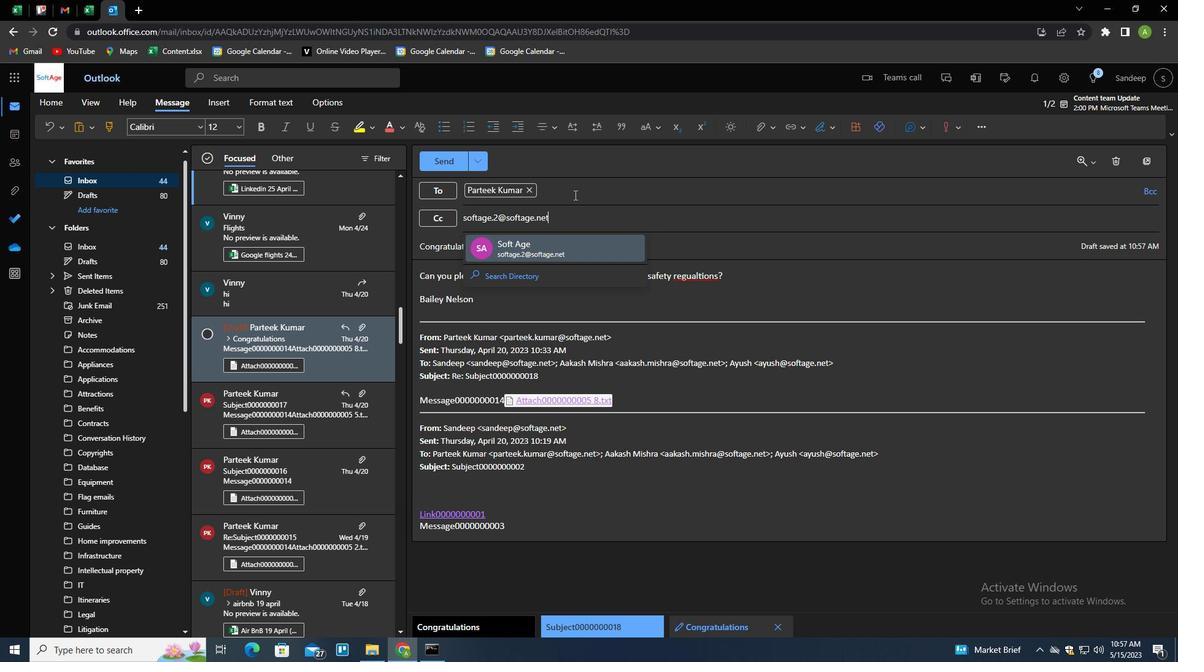 
Action: Mouse moved to (770, 128)
Screenshot: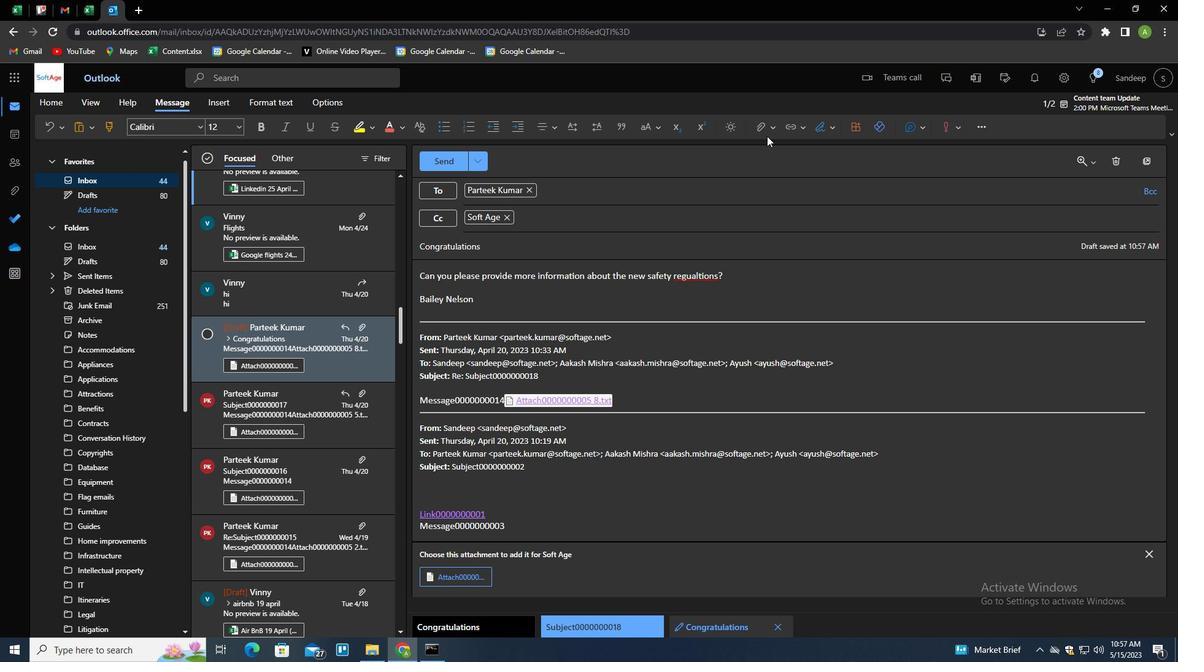 
Action: Mouse pressed left at (770, 128)
Screenshot: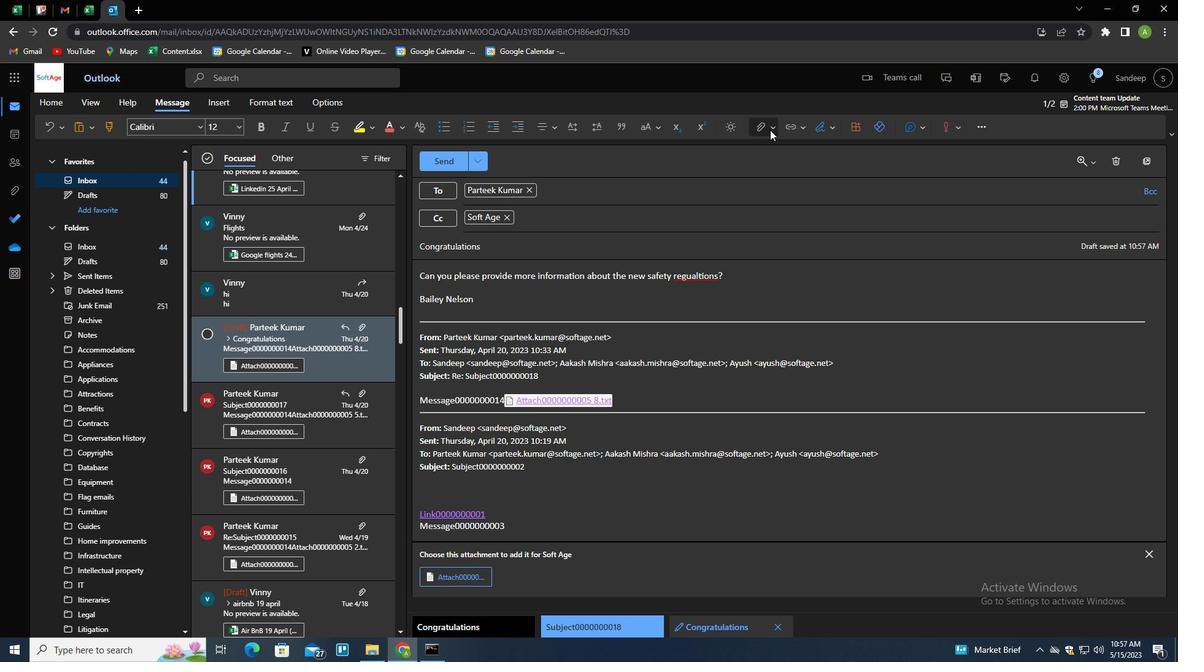 
Action: Mouse moved to (726, 151)
Screenshot: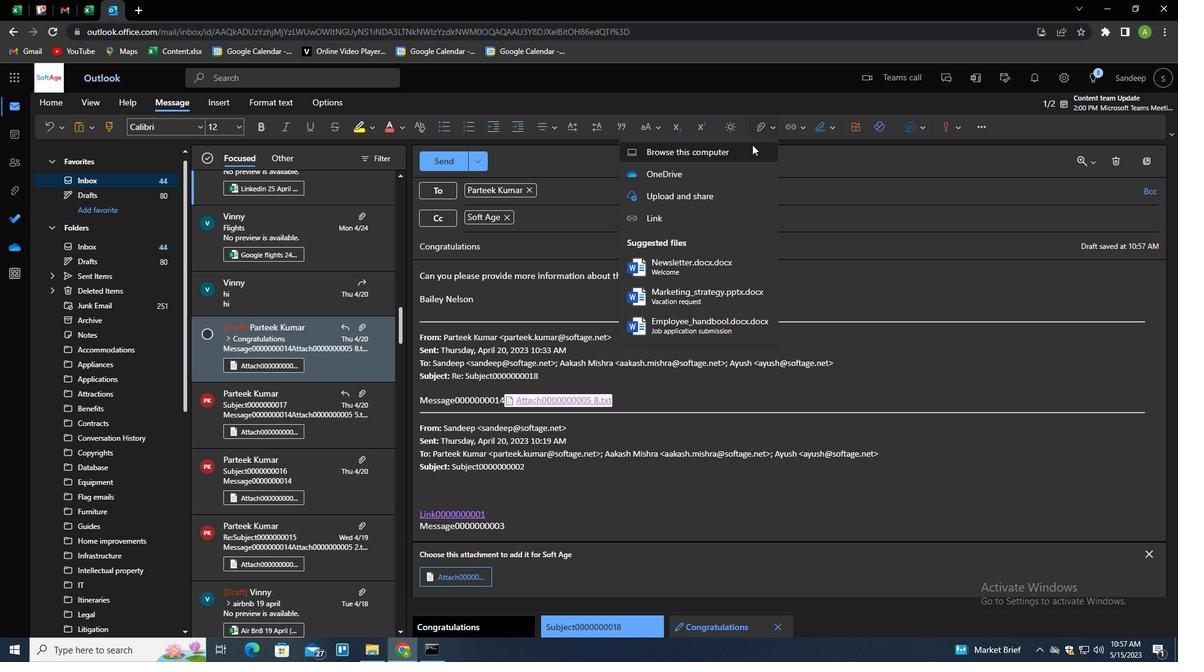 
Action: Mouse pressed left at (726, 151)
Screenshot: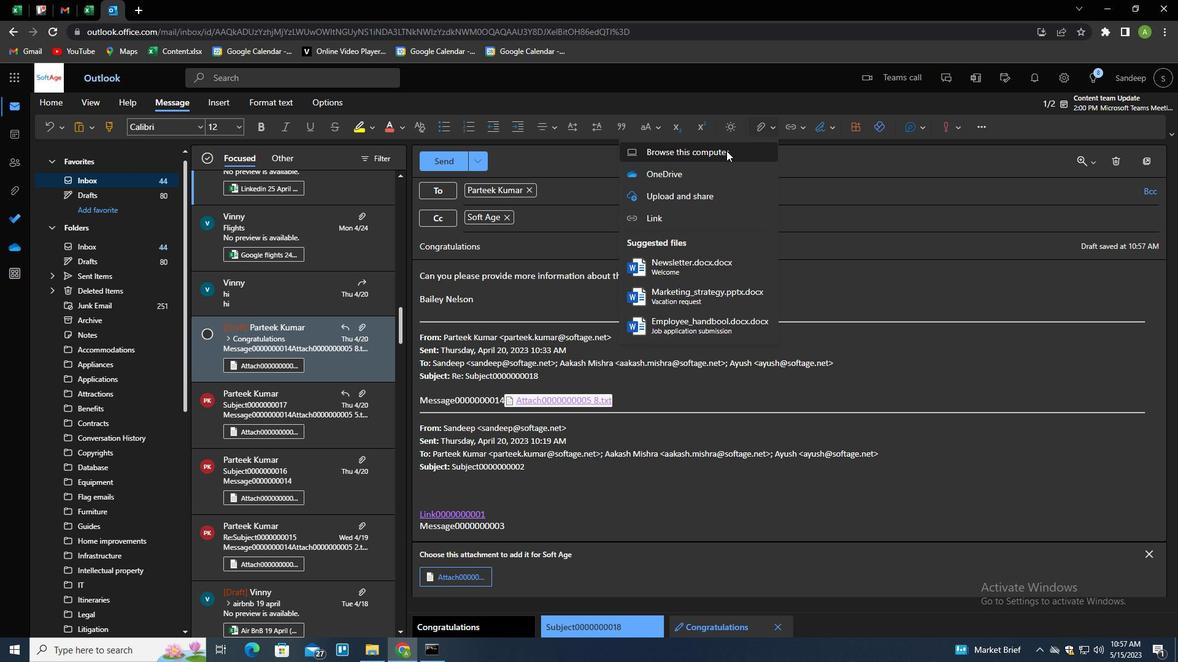 
Action: Mouse moved to (200, 176)
Screenshot: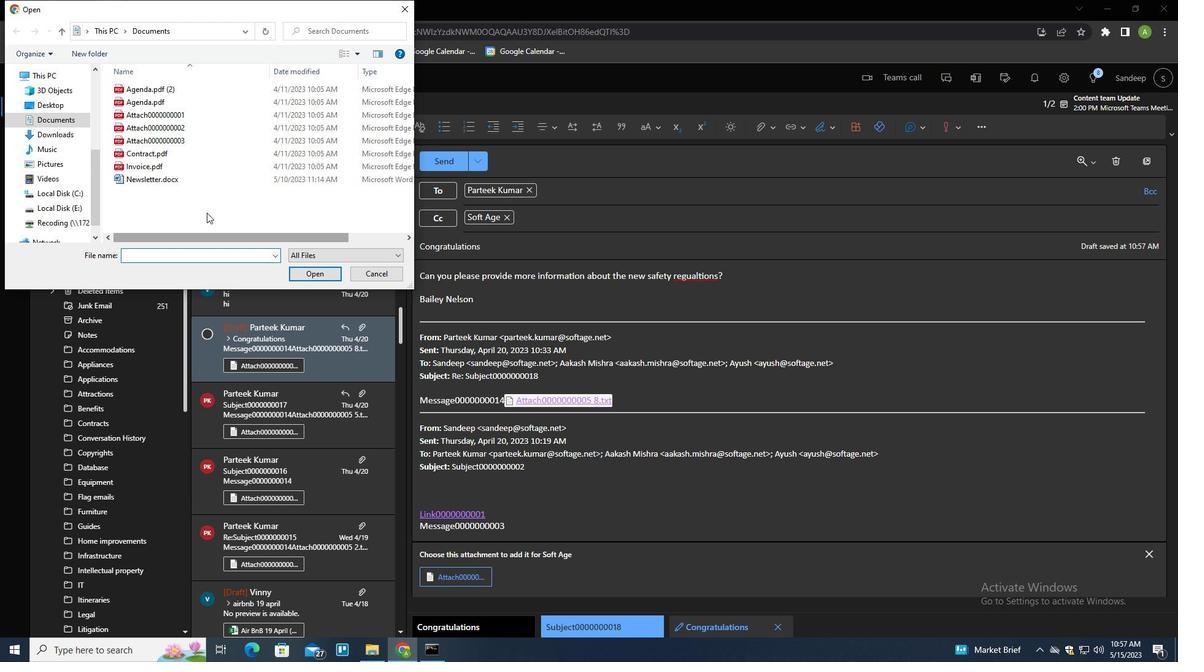 
Action: Mouse pressed left at (200, 176)
Screenshot: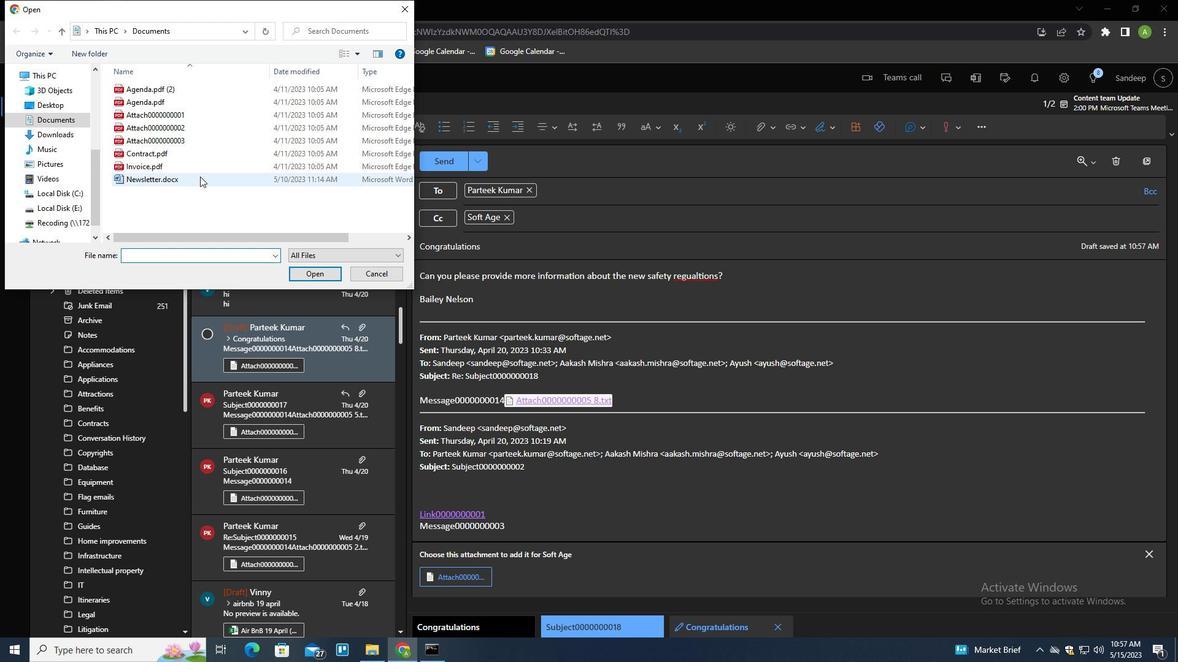 
Action: Key pressed <Key.f2><Key.shift>FINANCIAL<Key.shift>_REPORT.XLL<Key.backspace>XS<Key.enter>
Screenshot: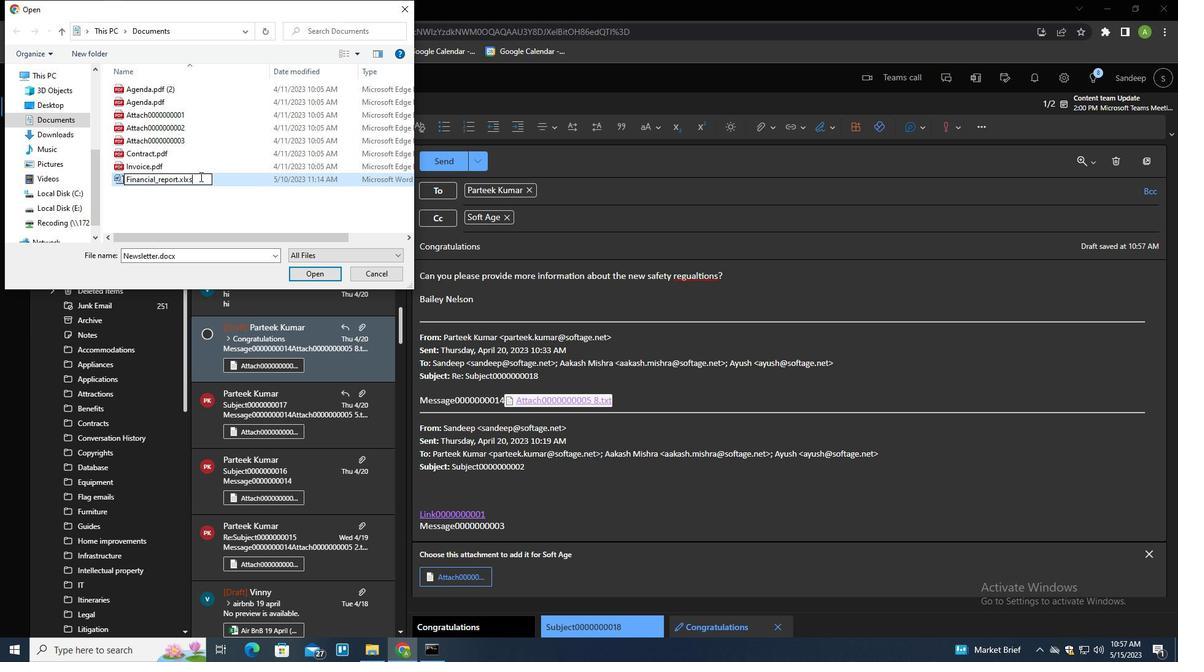 
Action: Mouse pressed left at (200, 176)
Screenshot: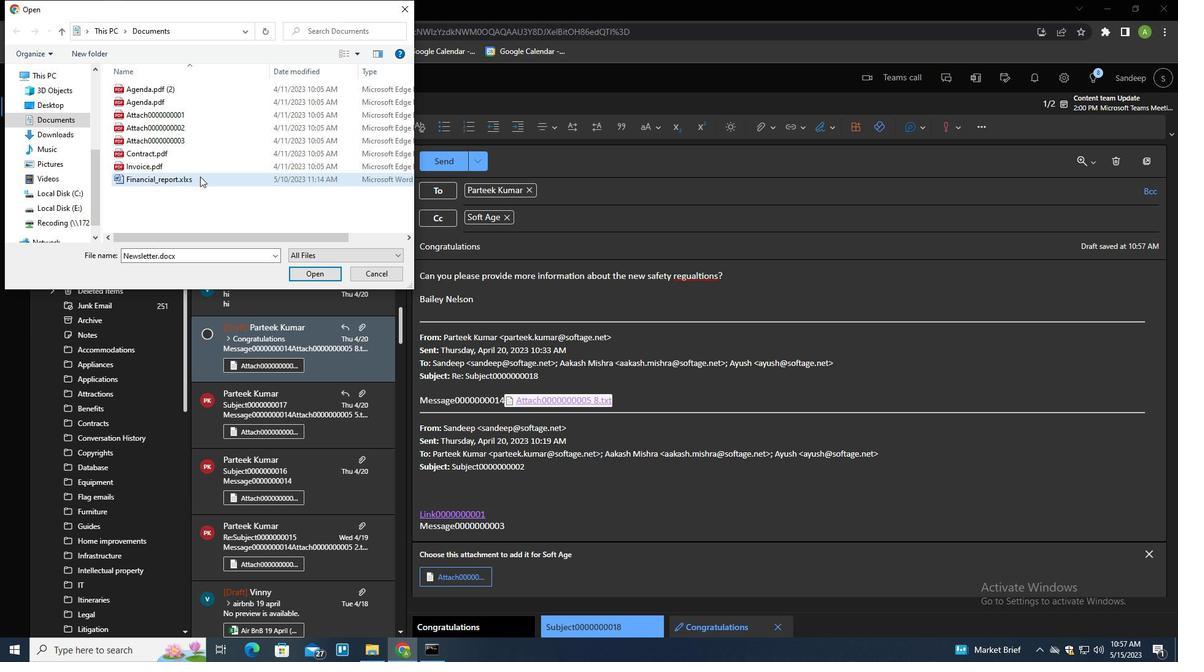 
Action: Mouse moved to (321, 279)
Screenshot: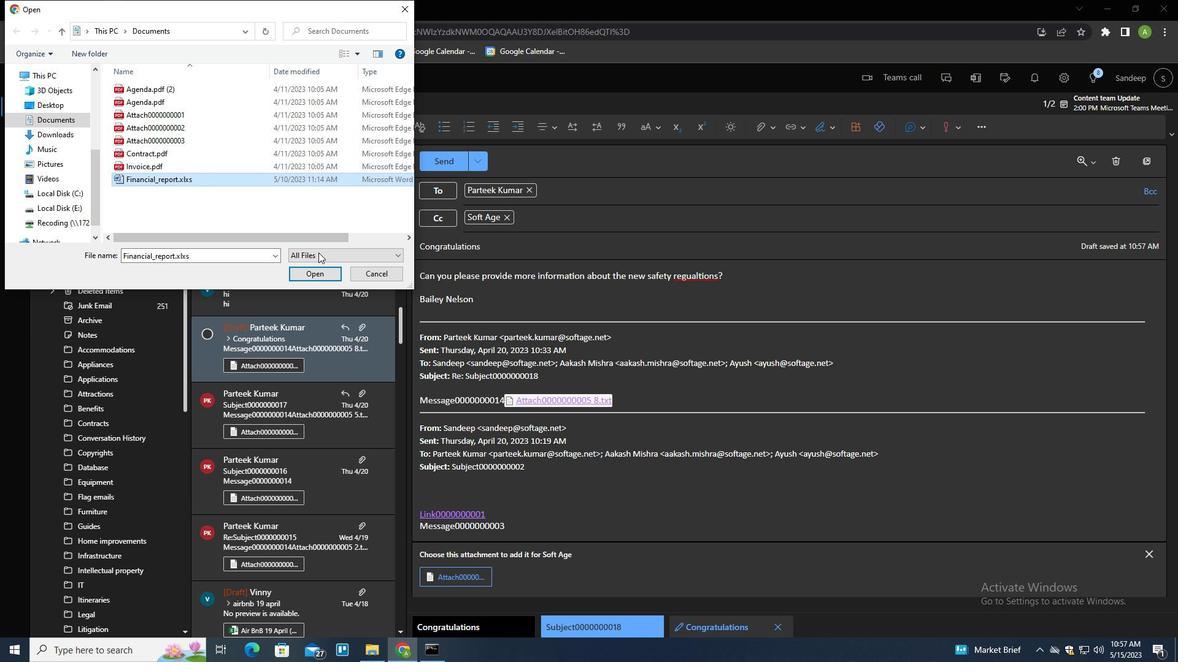 
Action: Mouse pressed left at (321, 279)
Screenshot: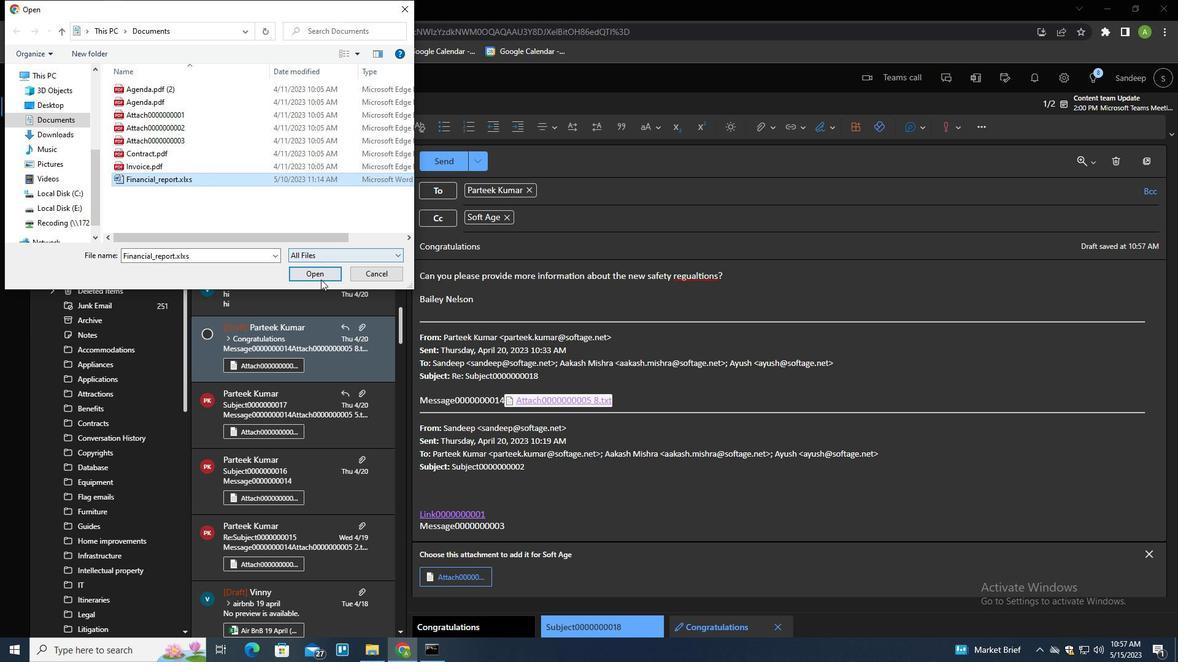 
Action: Mouse moved to (445, 163)
Screenshot: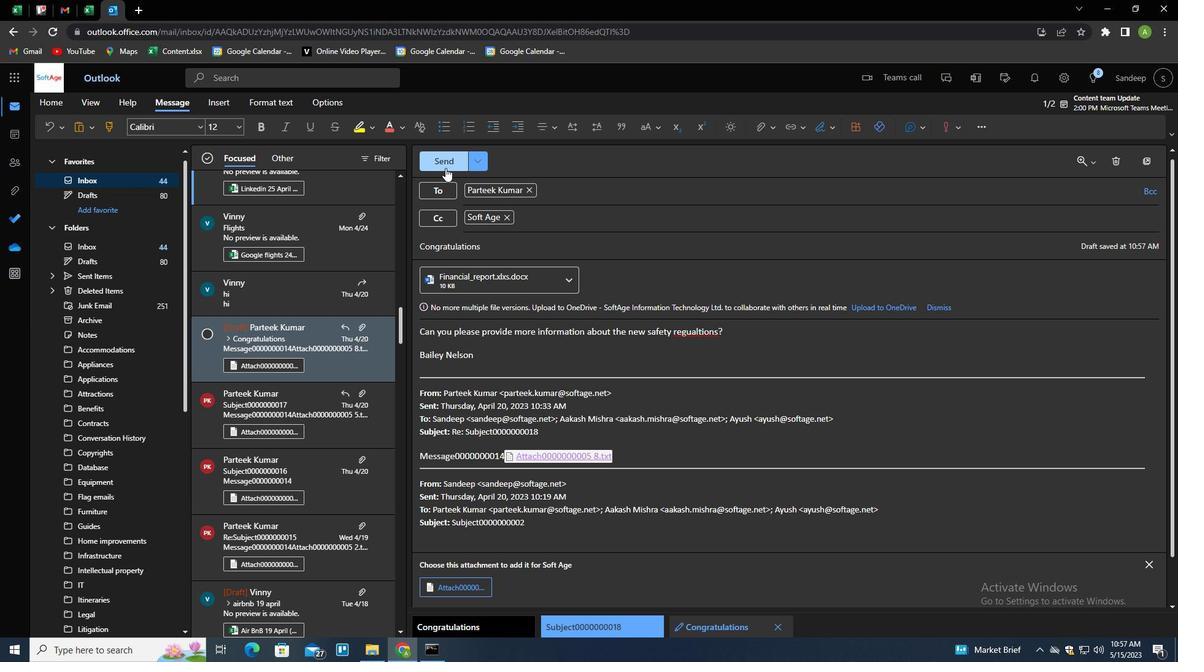 
Action: Mouse pressed left at (445, 163)
Screenshot: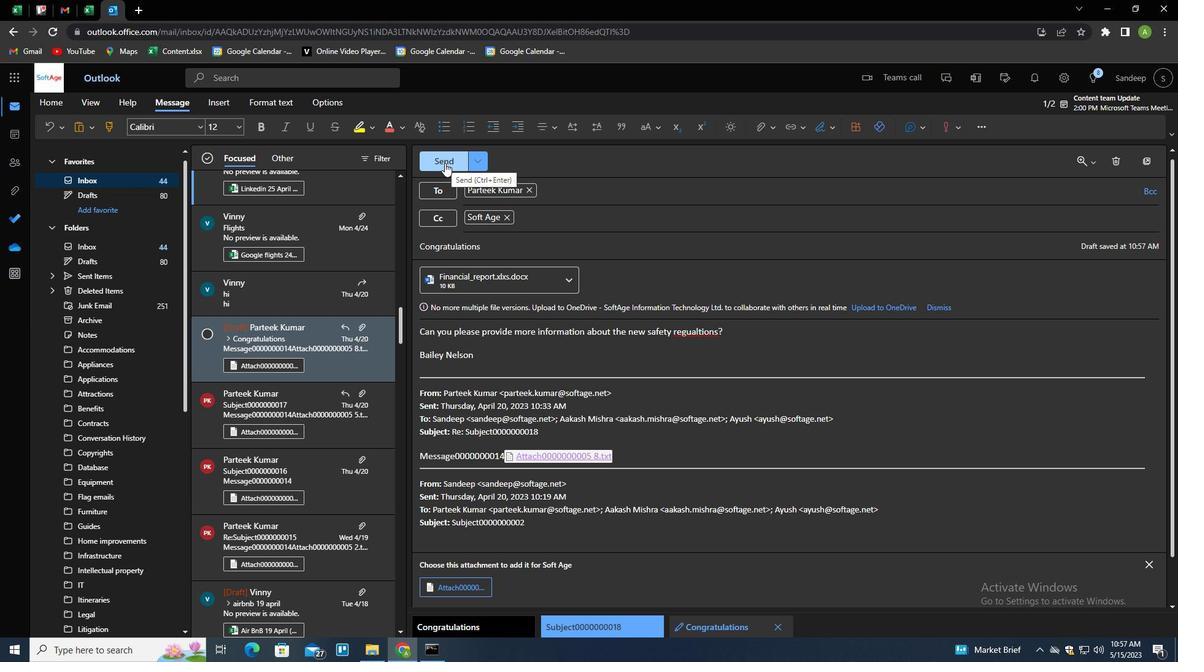 
Action: Mouse moved to (656, 366)
Screenshot: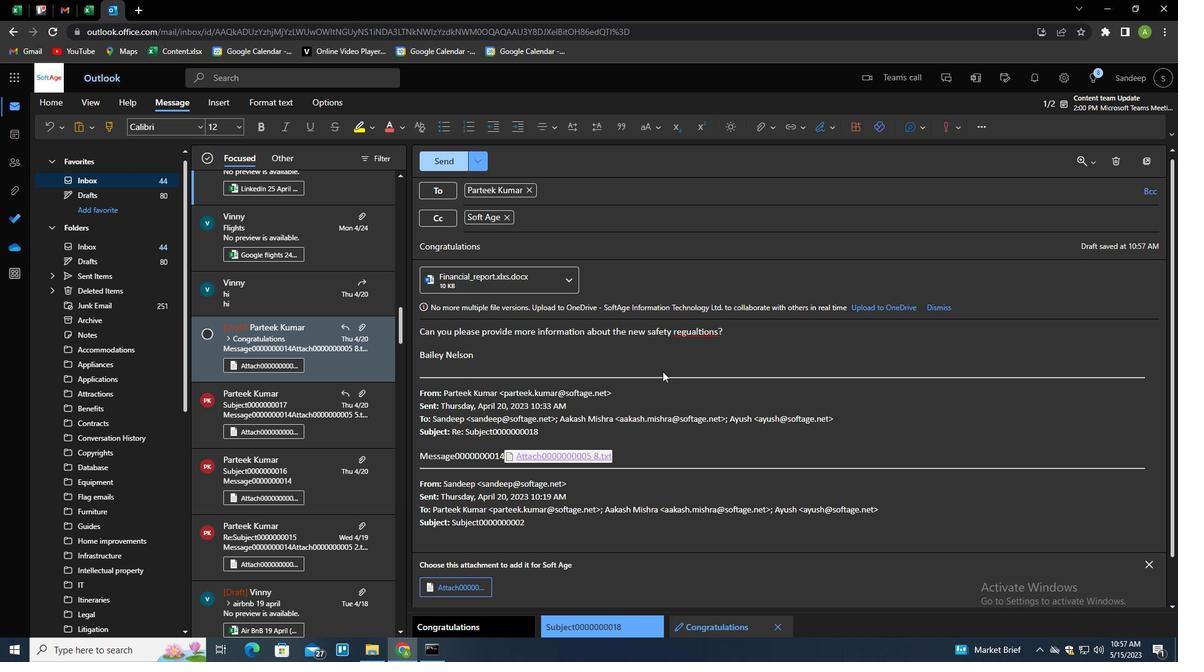 
